 Task: Look for space in Makamba, Burundi from 15th August, 2023 to 20th August, 2023 for 1 adult in price range Rs.5000 to Rs.10000. Place can be private room with 1  bedroom having 1 bed and 1 bathroom. Property type can be house, flat, guest house, hotel. Booking option can be shelf check-in. Required host language is English.
Action: Mouse moved to (582, 73)
Screenshot: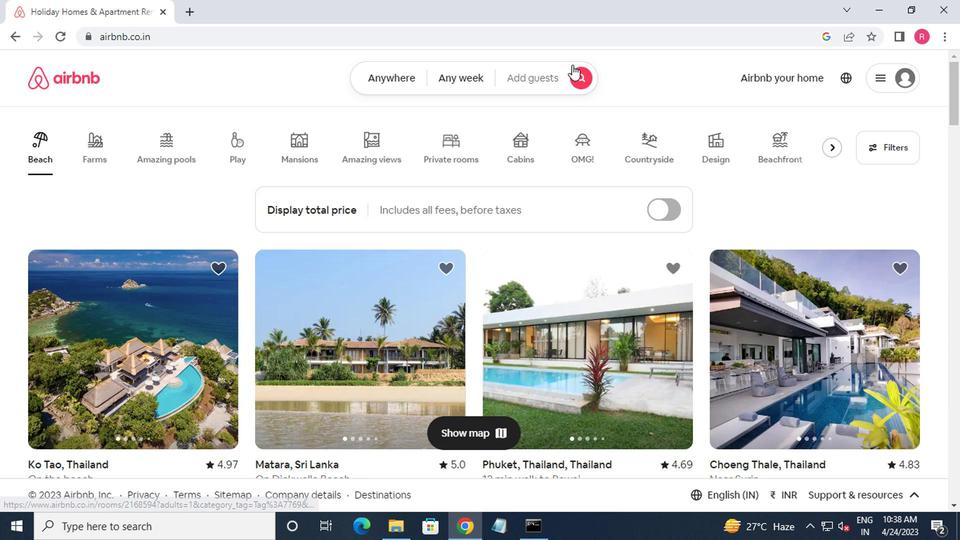 
Action: Mouse pressed left at (582, 73)
Screenshot: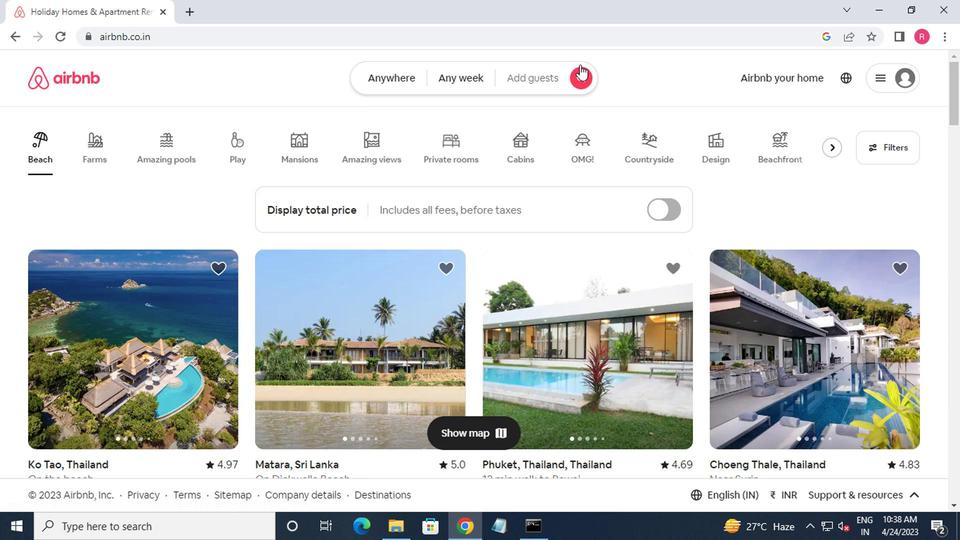 
Action: Mouse moved to (264, 137)
Screenshot: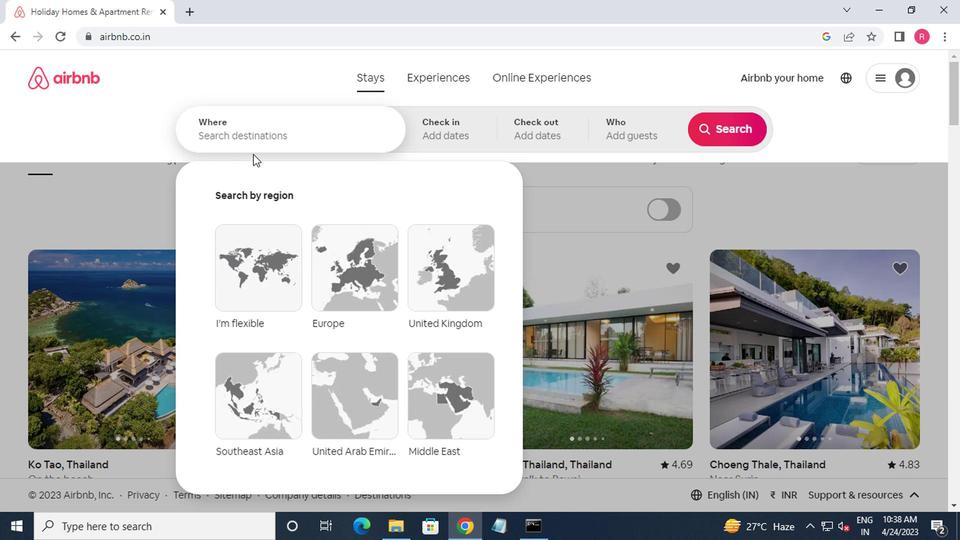 
Action: Mouse pressed left at (264, 137)
Screenshot: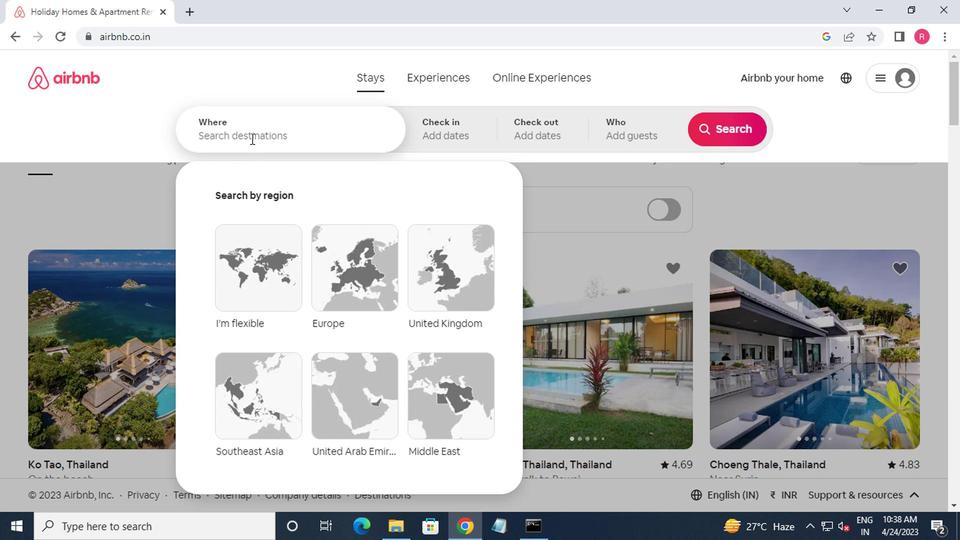 
Action: Key pressed makamba,b
Screenshot: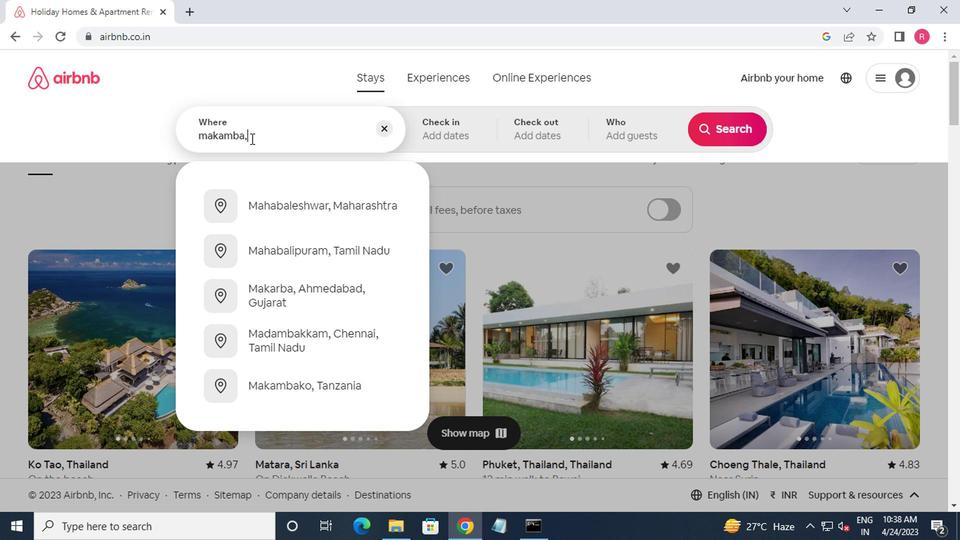 
Action: Mouse moved to (291, 212)
Screenshot: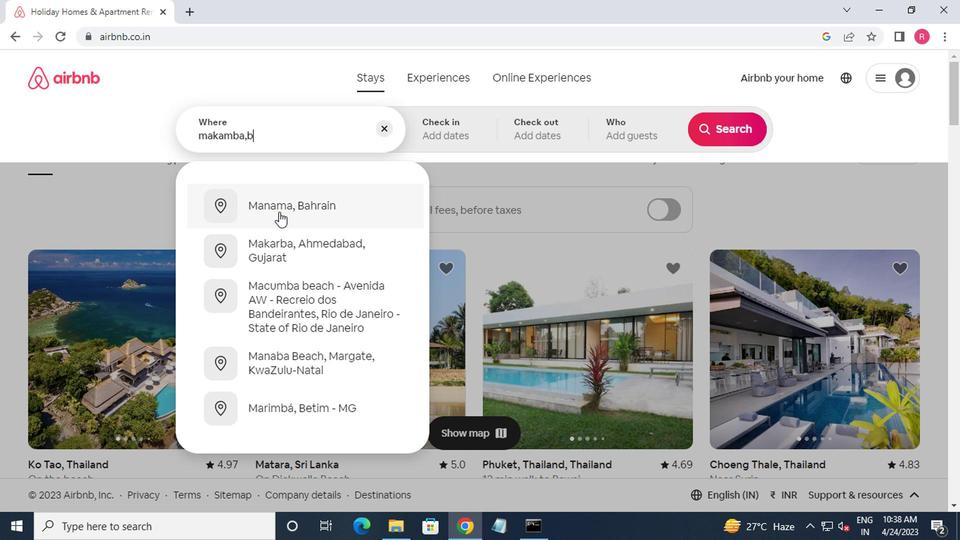 
Action: Mouse pressed left at (291, 212)
Screenshot: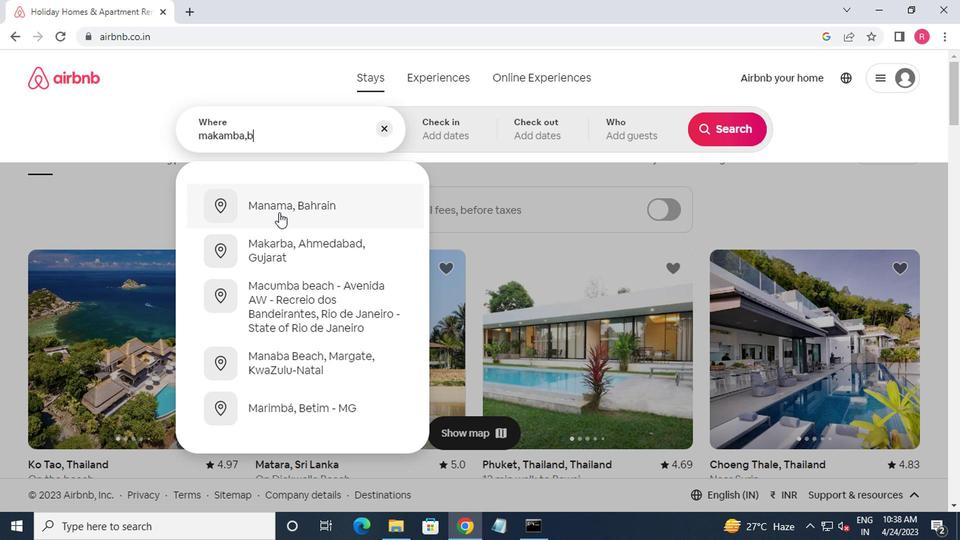 
Action: Mouse moved to (714, 245)
Screenshot: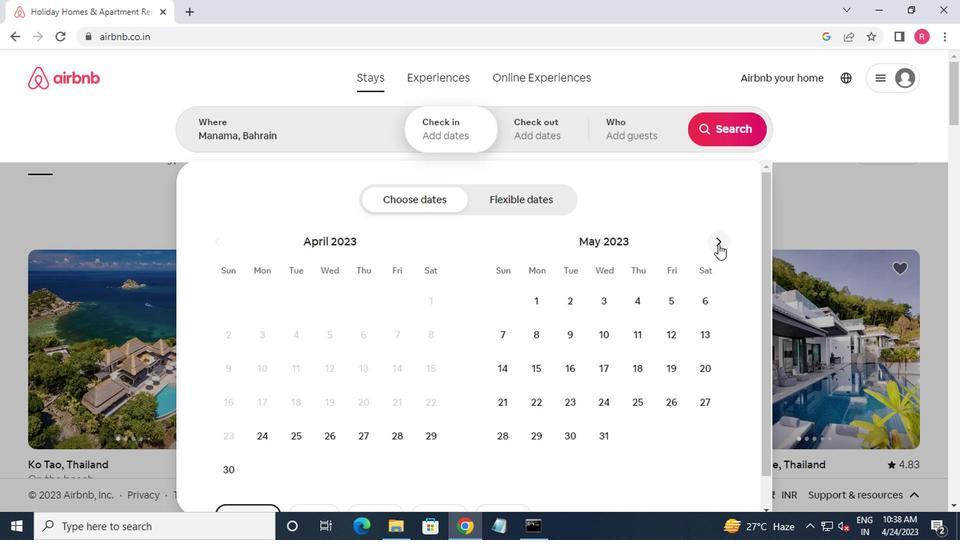 
Action: Mouse pressed left at (714, 245)
Screenshot: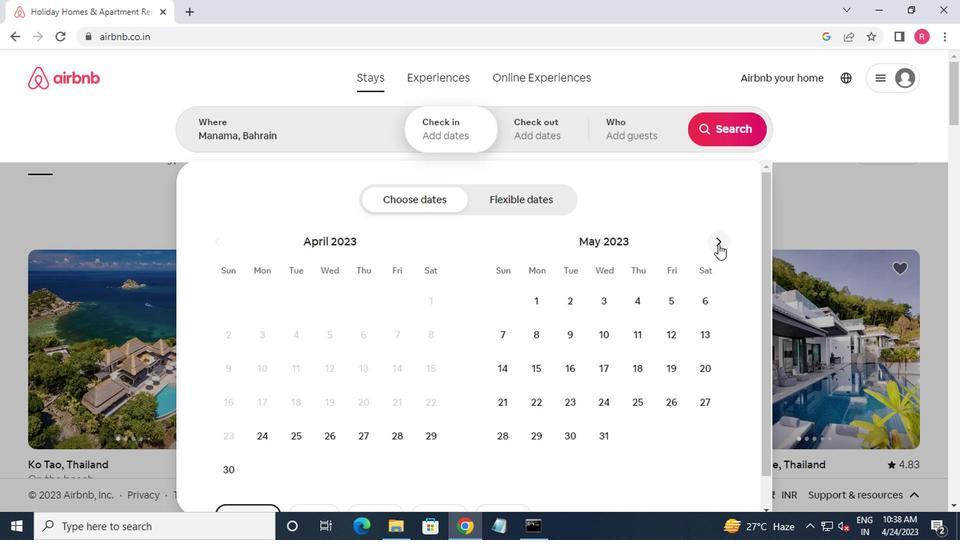 
Action: Mouse moved to (717, 244)
Screenshot: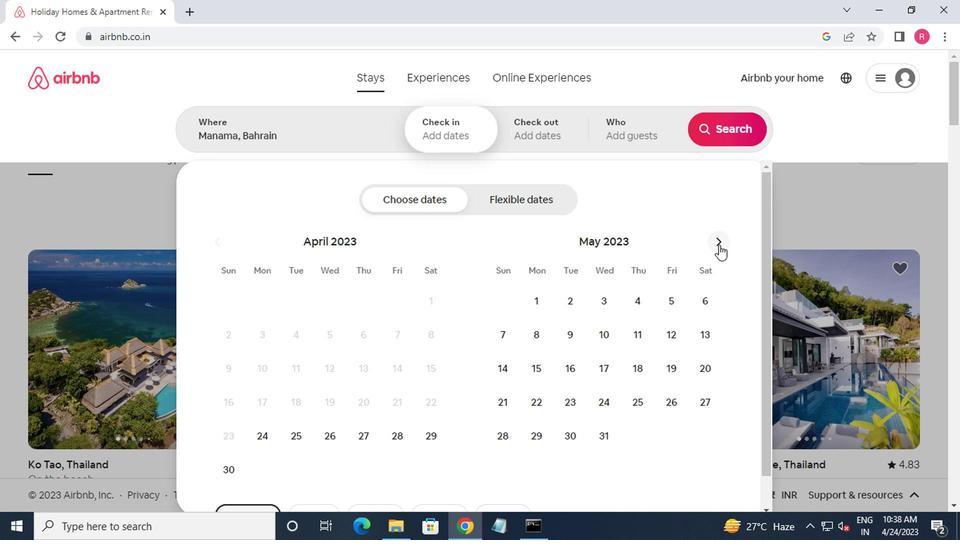 
Action: Mouse pressed left at (717, 244)
Screenshot: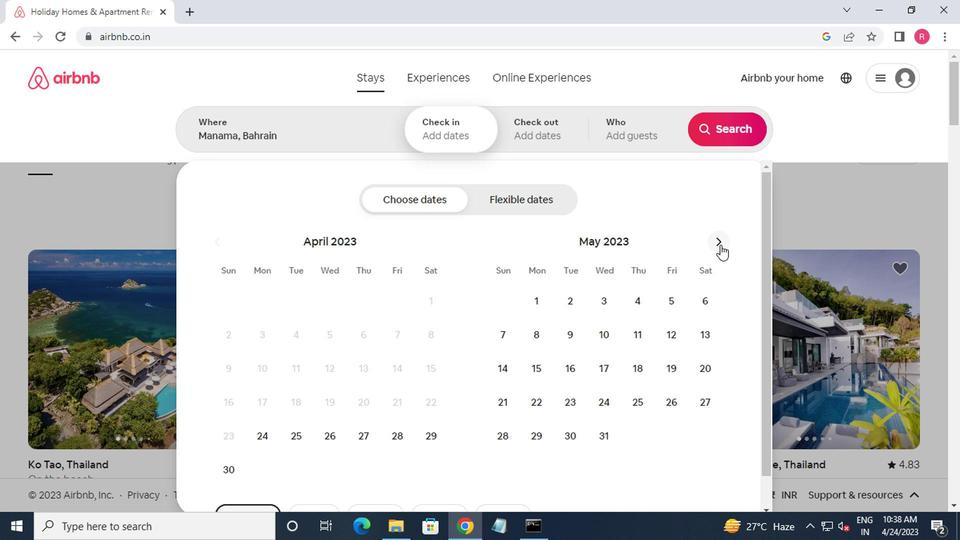 
Action: Mouse moved to (718, 243)
Screenshot: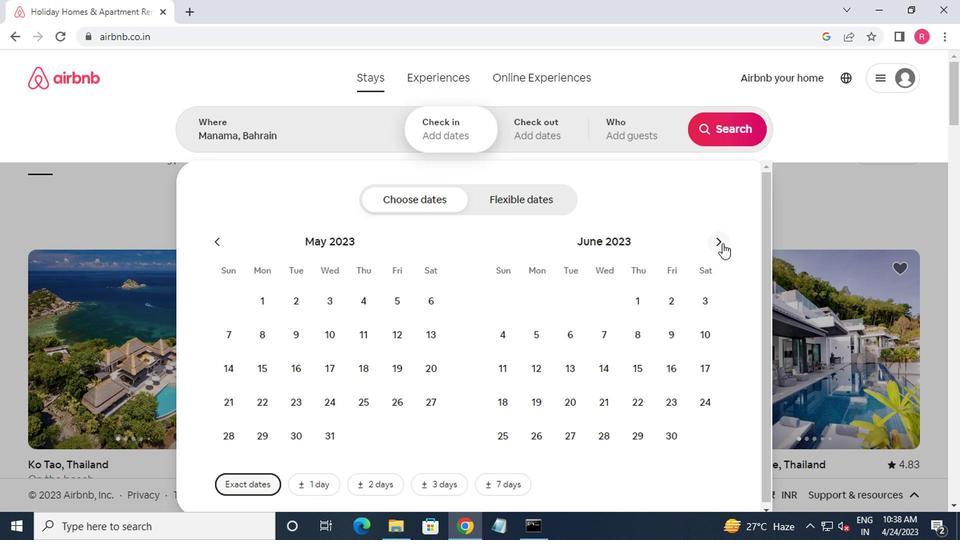 
Action: Mouse pressed left at (718, 243)
Screenshot: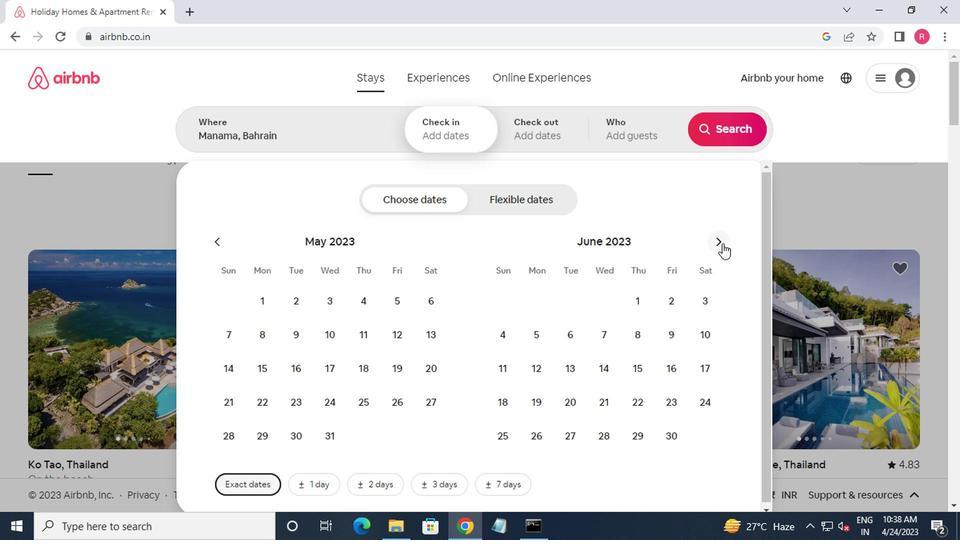 
Action: Mouse moved to (717, 244)
Screenshot: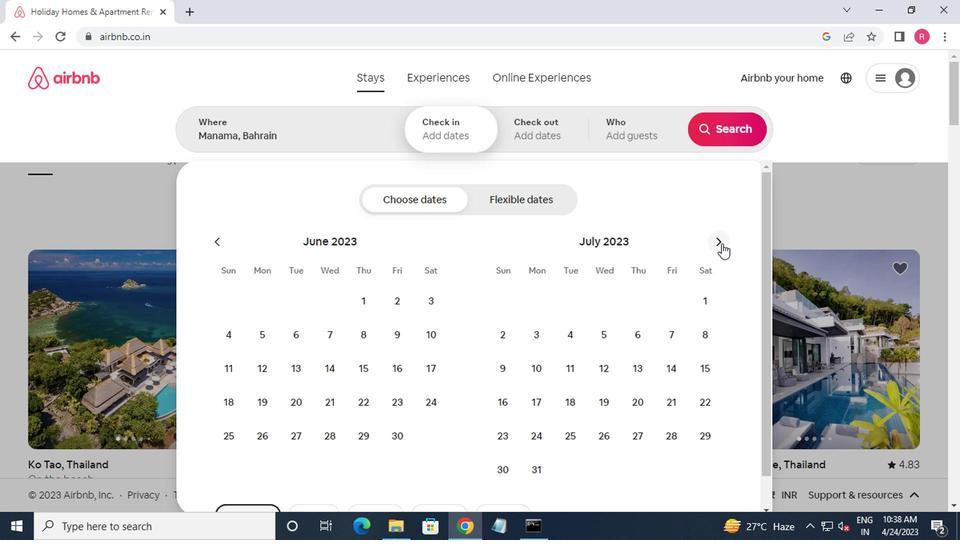 
Action: Mouse pressed left at (717, 244)
Screenshot: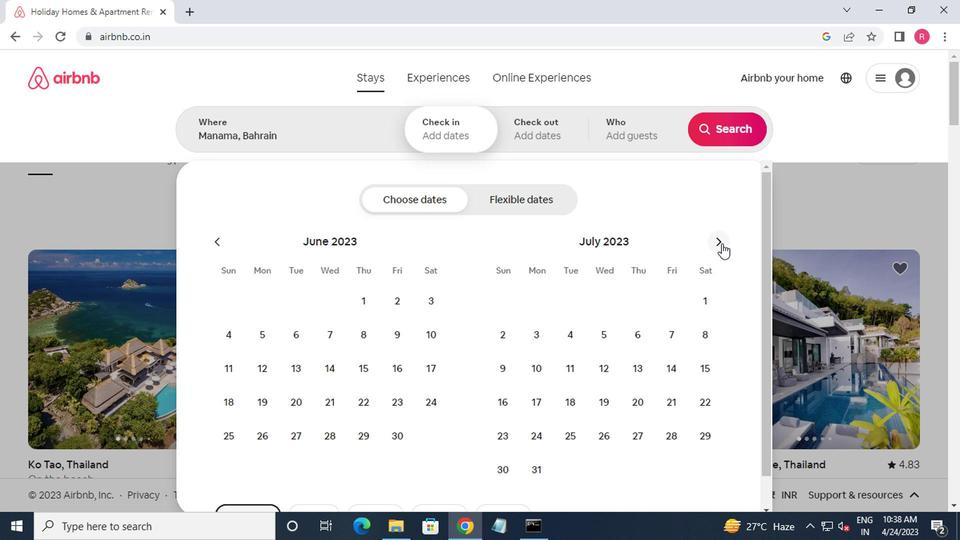 
Action: Mouse moved to (559, 369)
Screenshot: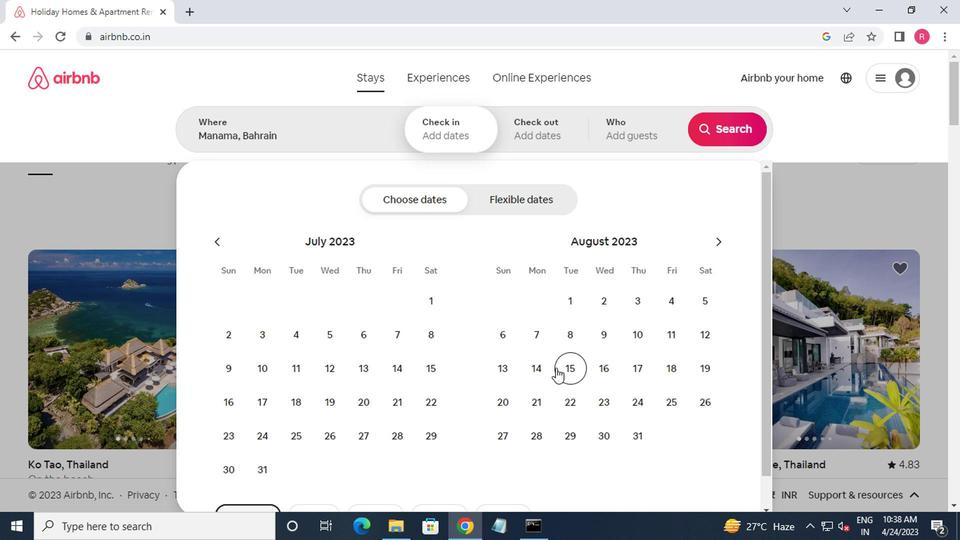 
Action: Mouse pressed left at (559, 369)
Screenshot: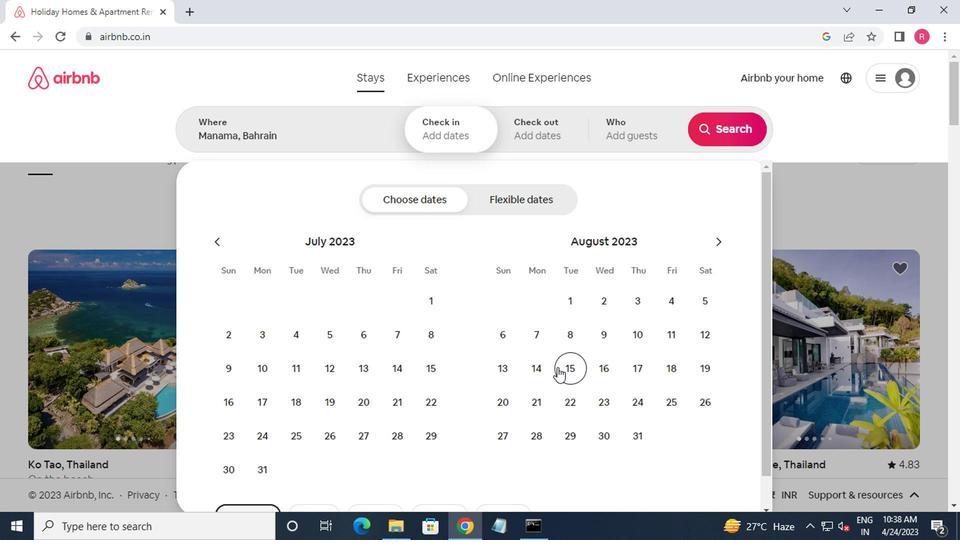 
Action: Mouse moved to (515, 408)
Screenshot: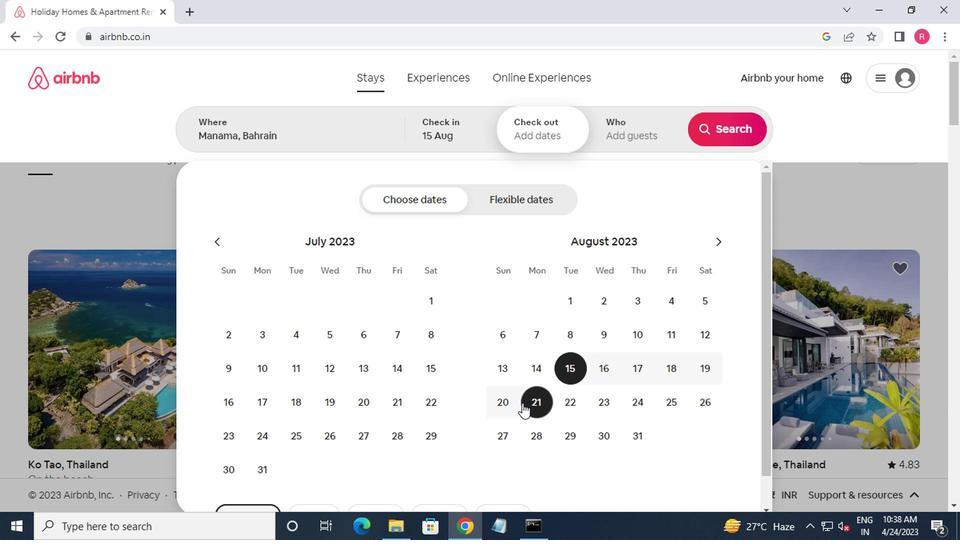 
Action: Mouse pressed left at (515, 408)
Screenshot: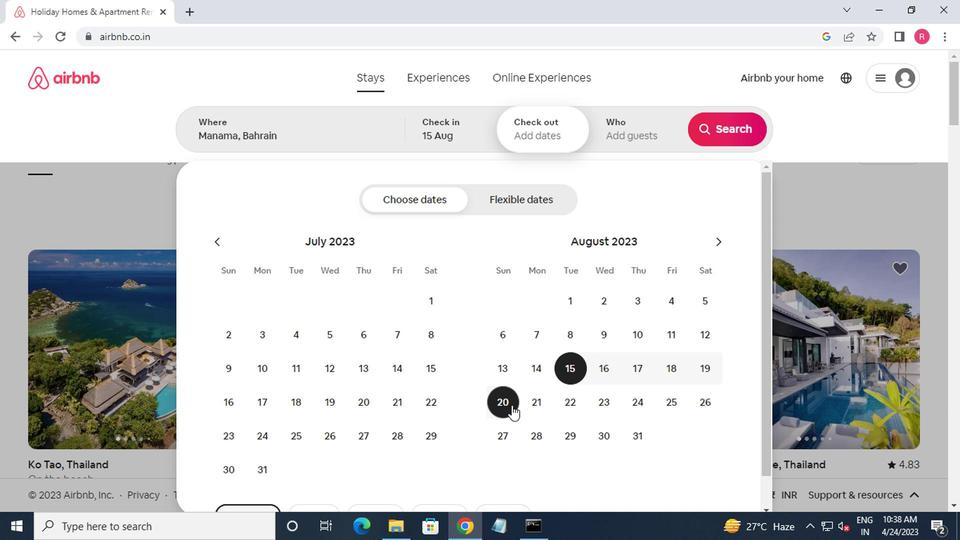 
Action: Mouse moved to (623, 134)
Screenshot: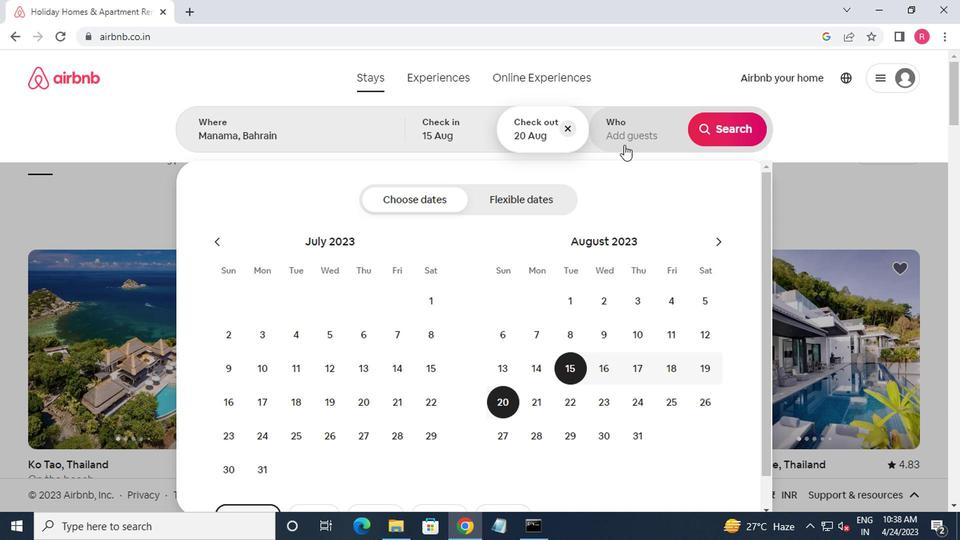 
Action: Mouse pressed left at (623, 134)
Screenshot: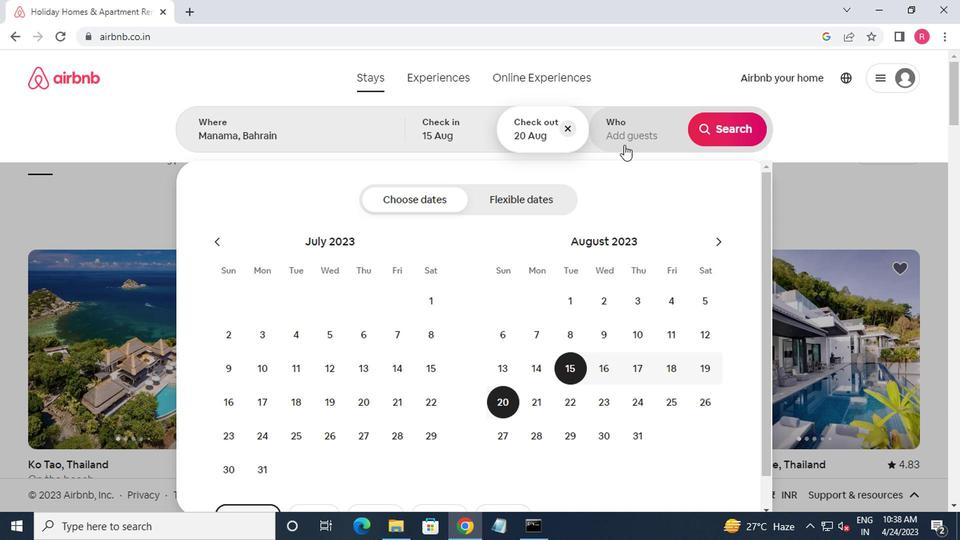 
Action: Mouse moved to (720, 208)
Screenshot: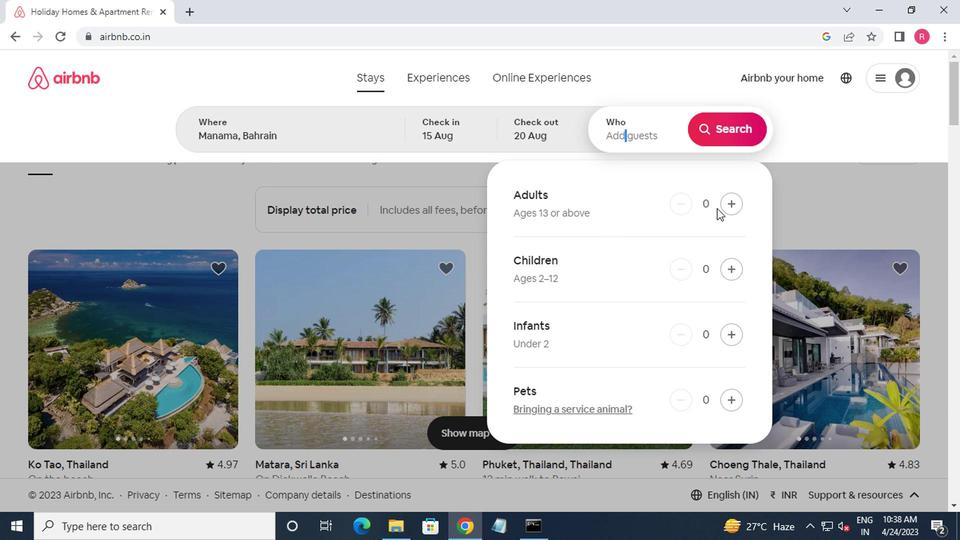 
Action: Mouse pressed left at (720, 208)
Screenshot: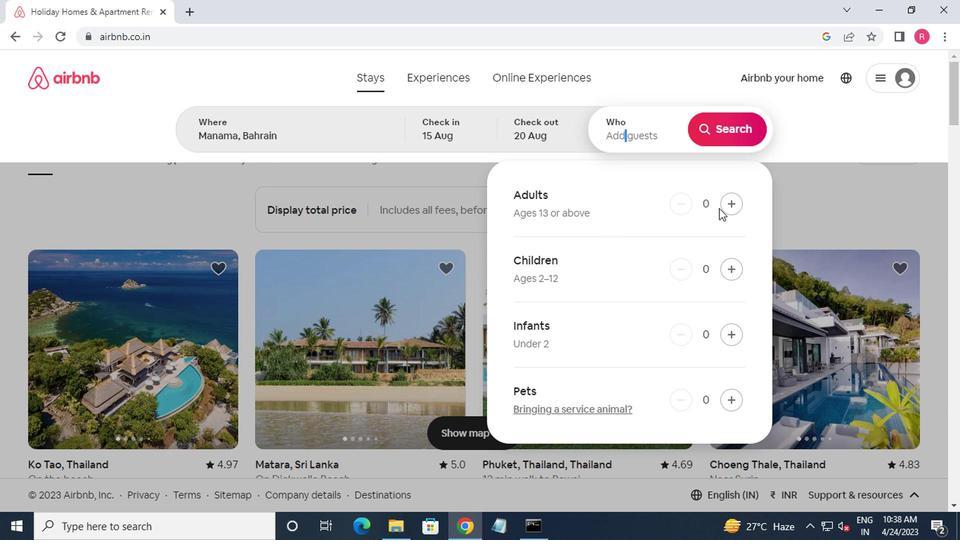 
Action: Mouse moved to (710, 137)
Screenshot: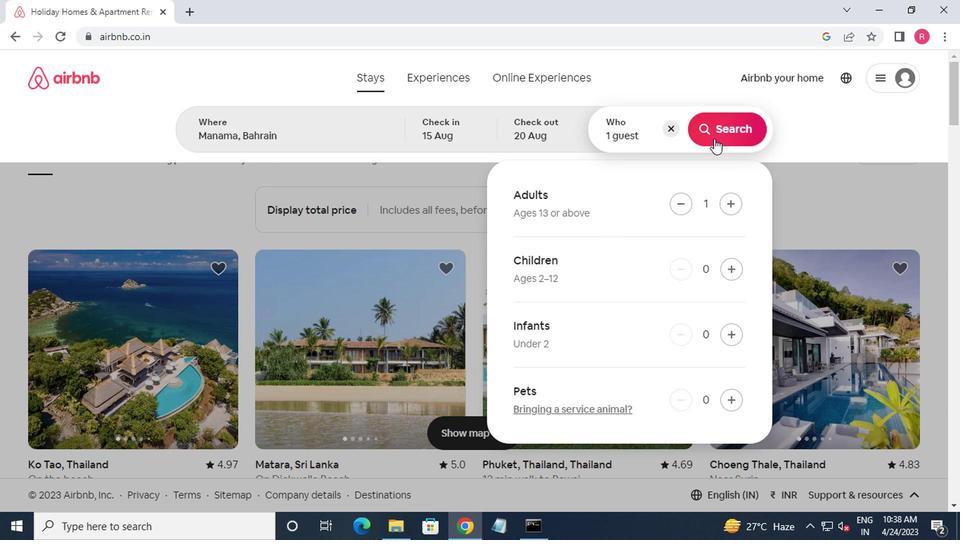
Action: Mouse pressed left at (710, 137)
Screenshot: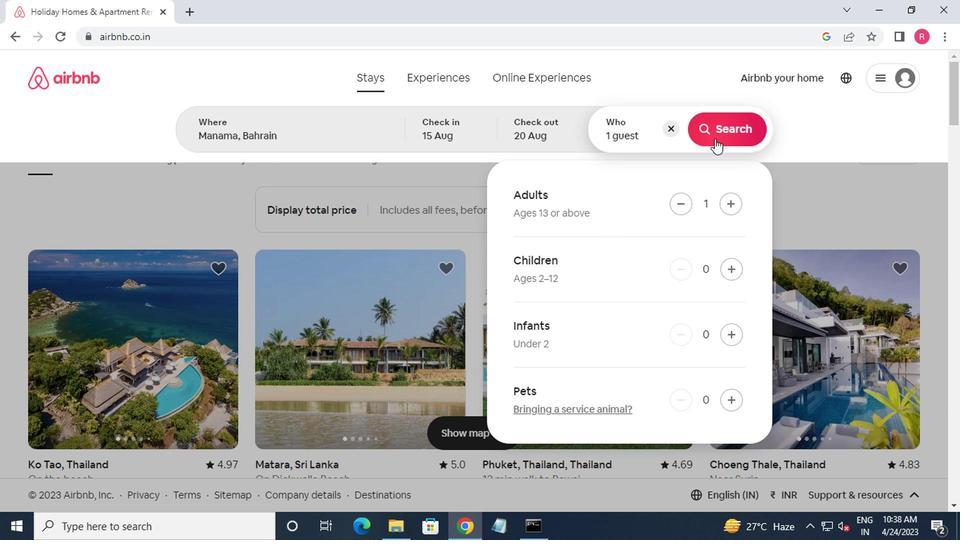 
Action: Mouse moved to (901, 117)
Screenshot: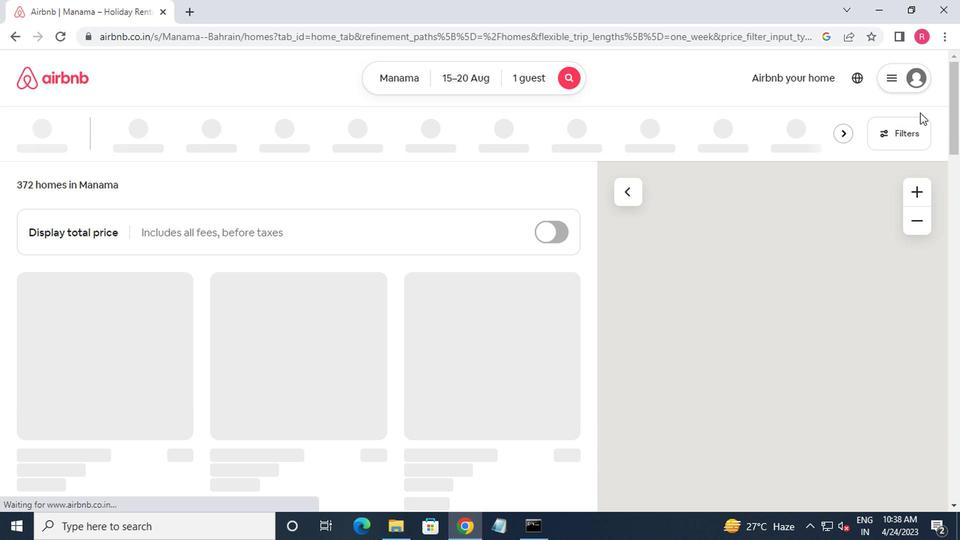 
Action: Mouse pressed left at (901, 117)
Screenshot: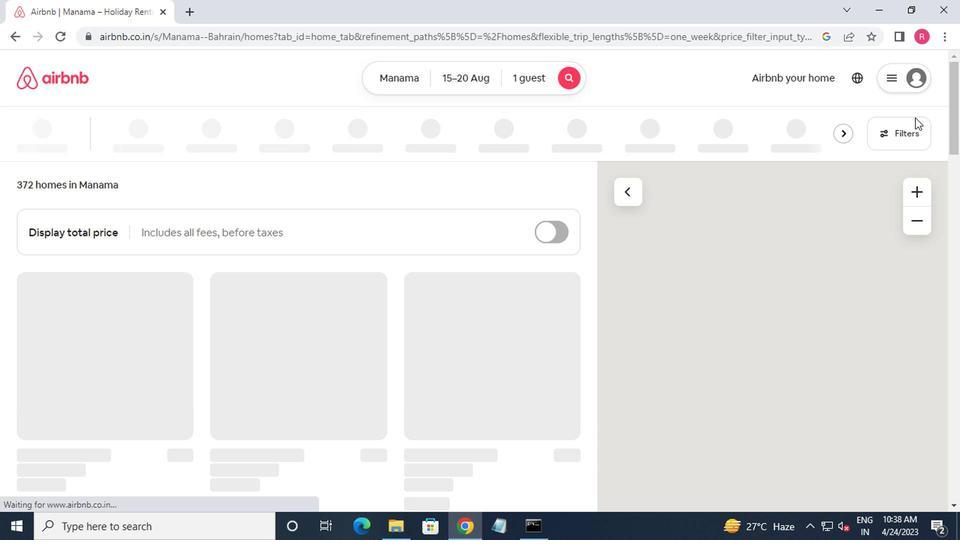 
Action: Mouse moved to (313, 312)
Screenshot: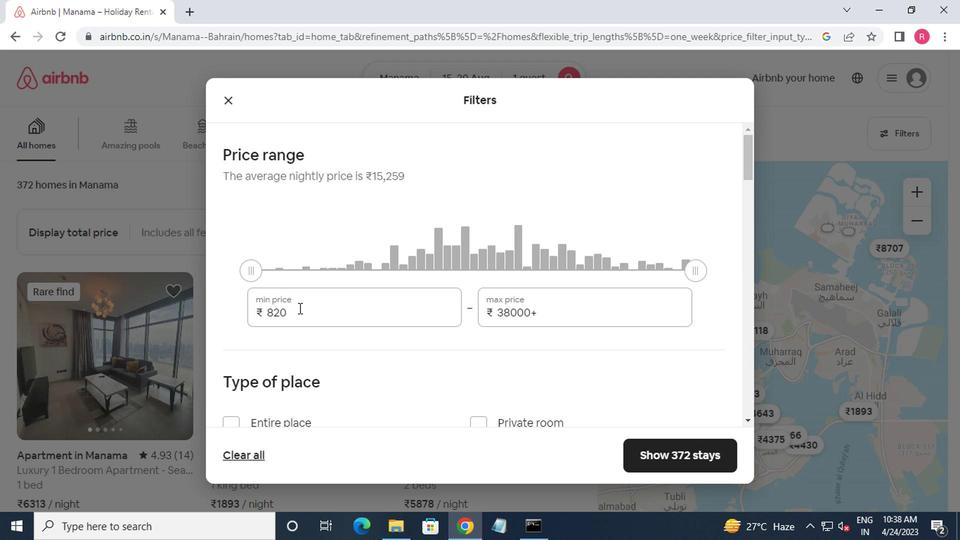 
Action: Mouse pressed left at (313, 312)
Screenshot: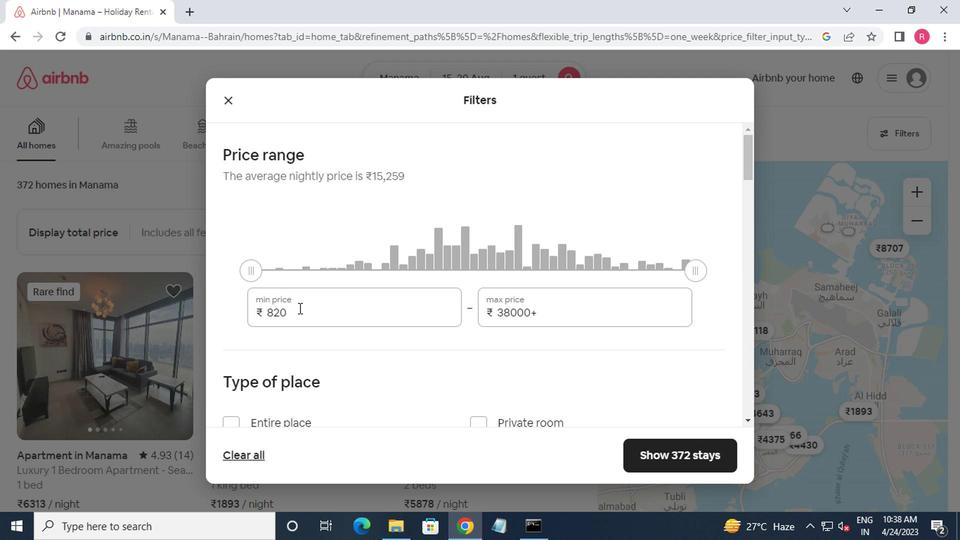 
Action: Mouse moved to (317, 310)
Screenshot: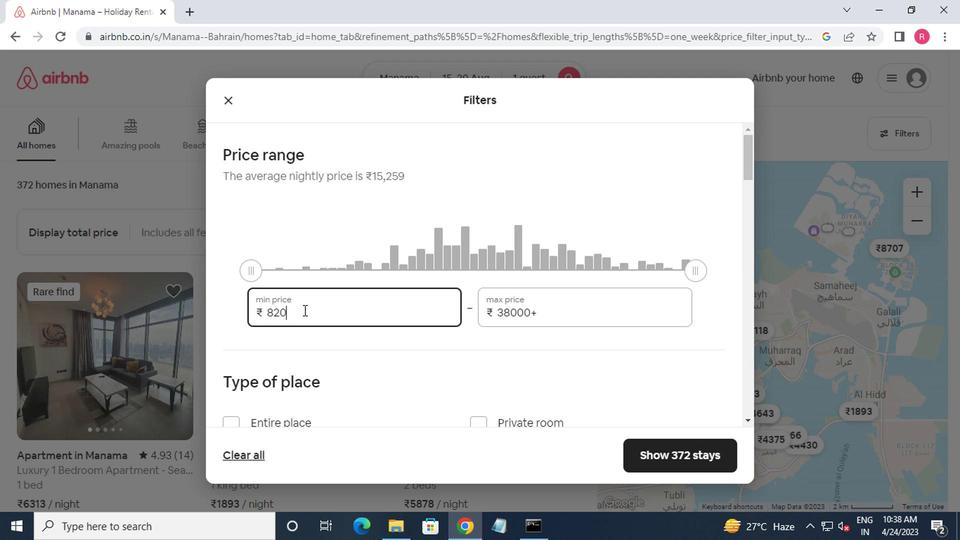 
Action: Key pressed <Key.backspace><Key.backspace><Key.backspace><Key.backspace><Key.backspace><Key.backspace><Key.backspace><Key.backspace><Key.backspace><Key.backspace><Key.backspace>5000<Key.tab>10000
Screenshot: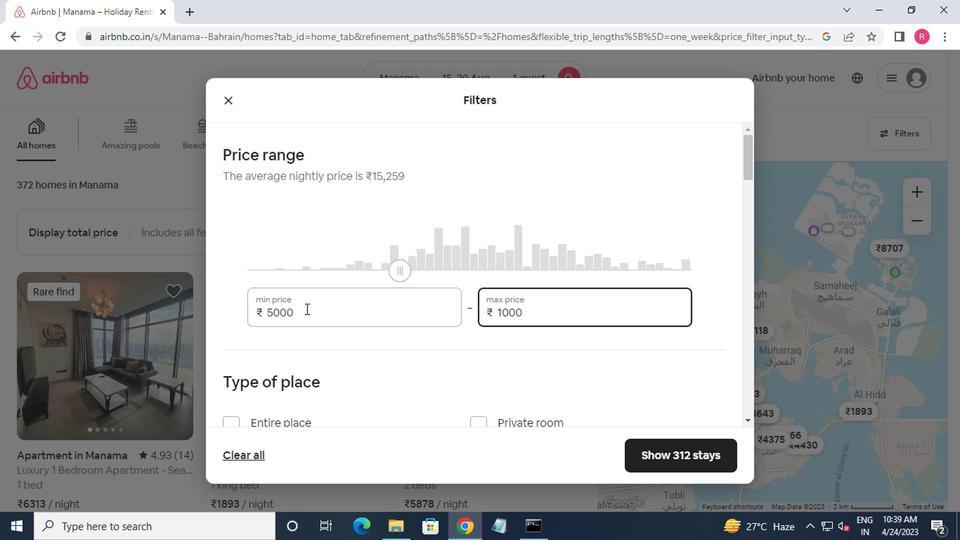 
Action: Mouse moved to (347, 292)
Screenshot: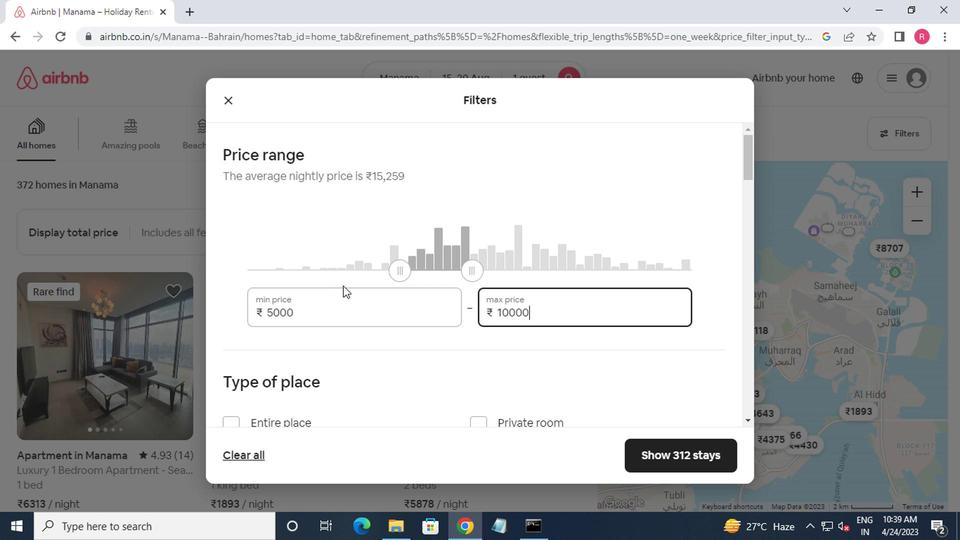 
Action: Mouse scrolled (347, 291) with delta (0, -1)
Screenshot: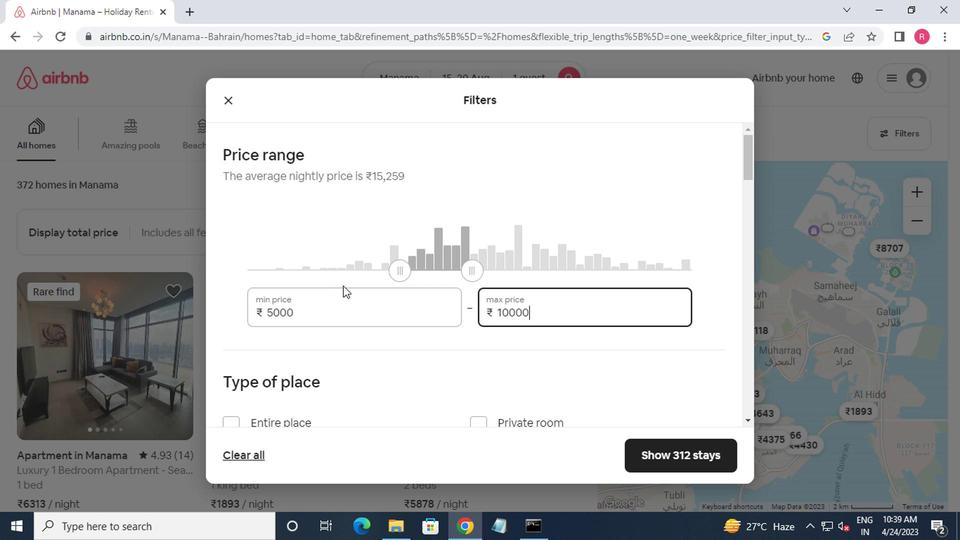 
Action: Mouse scrolled (347, 291) with delta (0, -1)
Screenshot: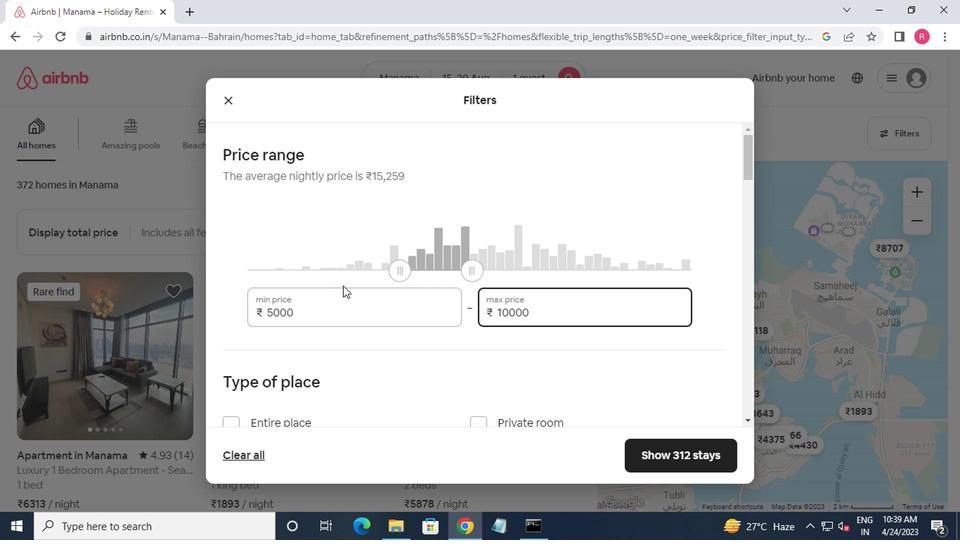 
Action: Mouse moved to (344, 295)
Screenshot: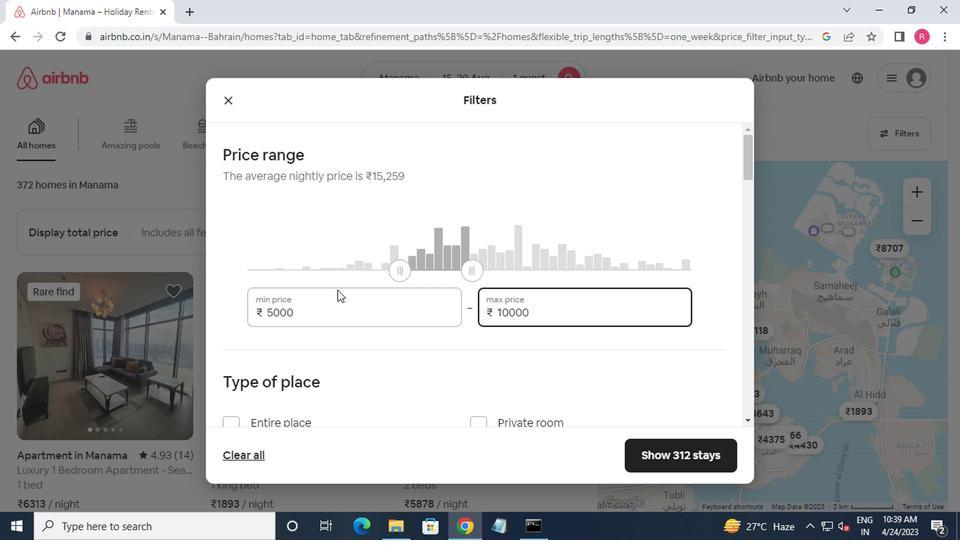 
Action: Mouse scrolled (344, 294) with delta (0, 0)
Screenshot: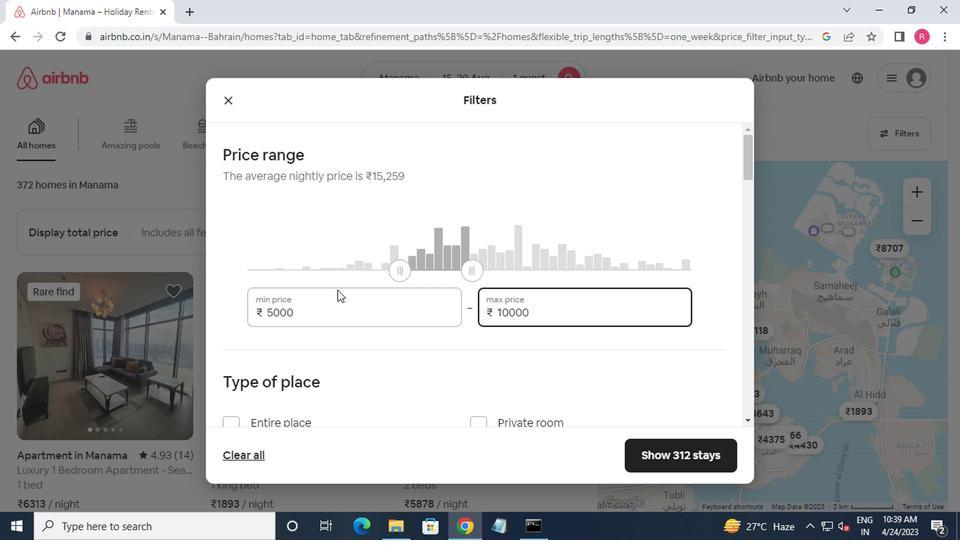 
Action: Mouse moved to (497, 216)
Screenshot: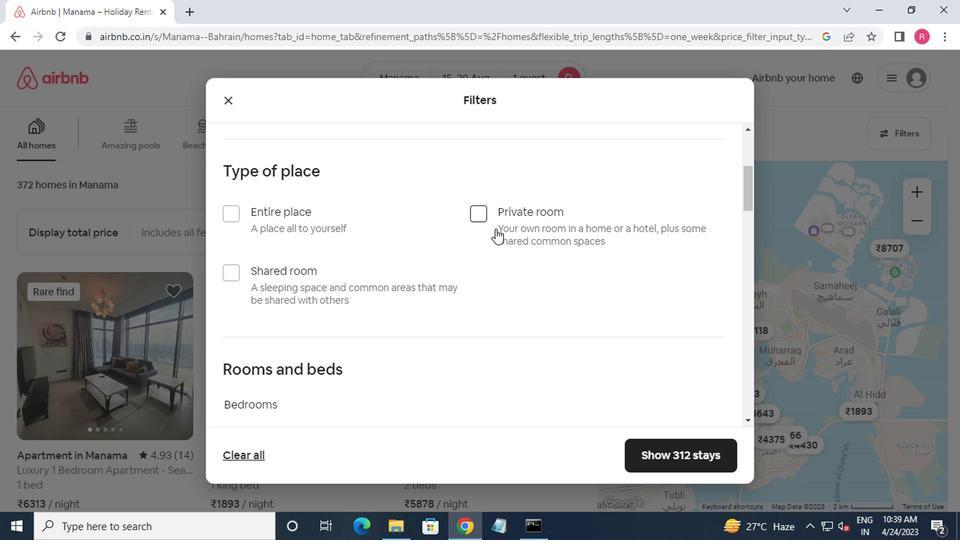
Action: Mouse pressed left at (497, 216)
Screenshot: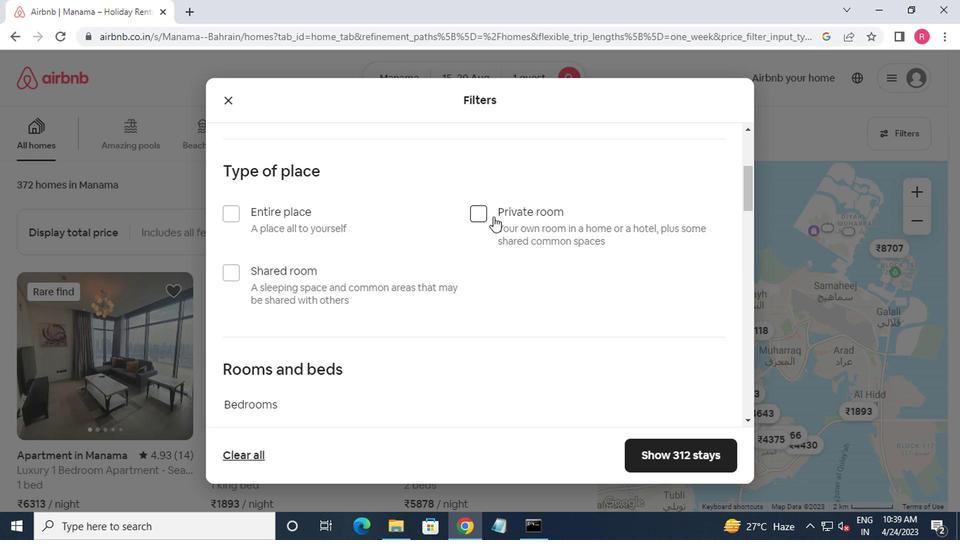 
Action: Mouse moved to (499, 216)
Screenshot: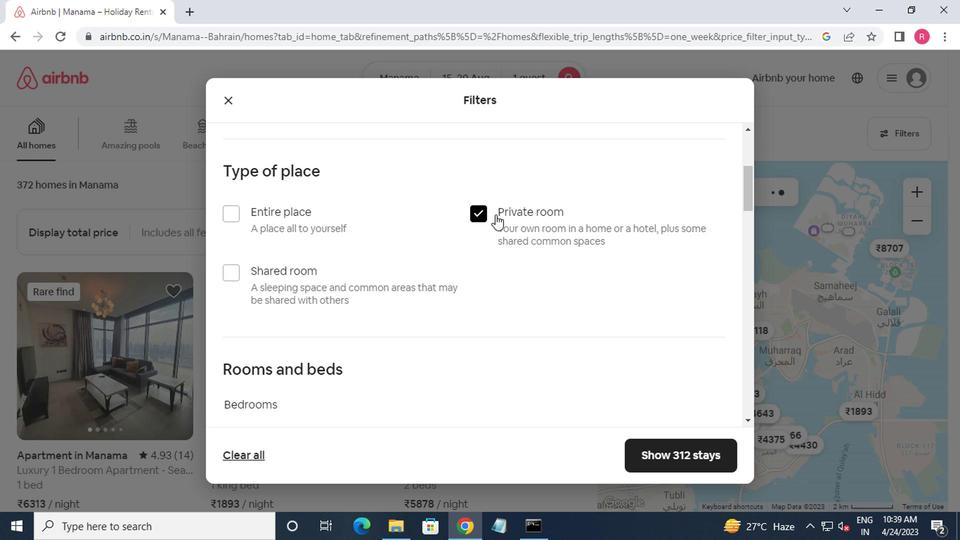
Action: Mouse scrolled (499, 215) with delta (0, -1)
Screenshot: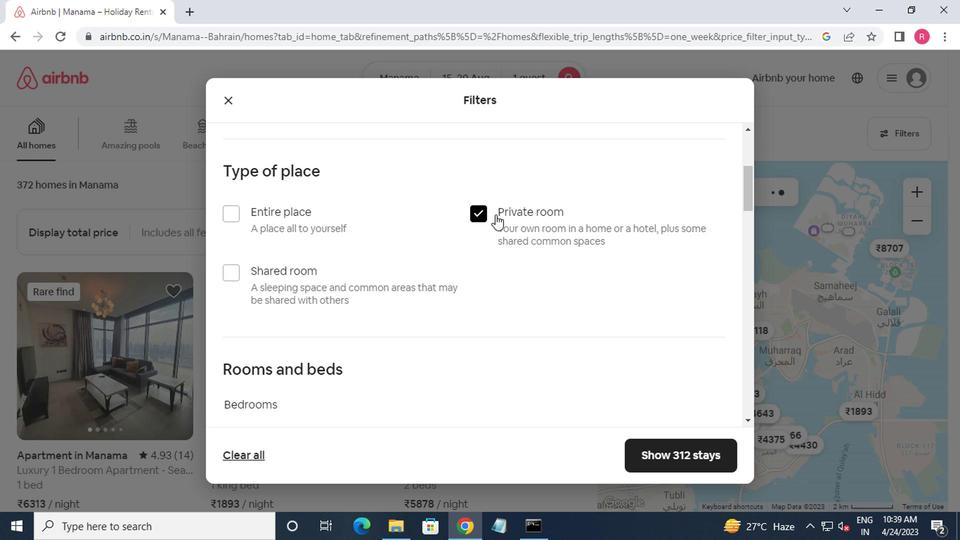 
Action: Mouse moved to (498, 218)
Screenshot: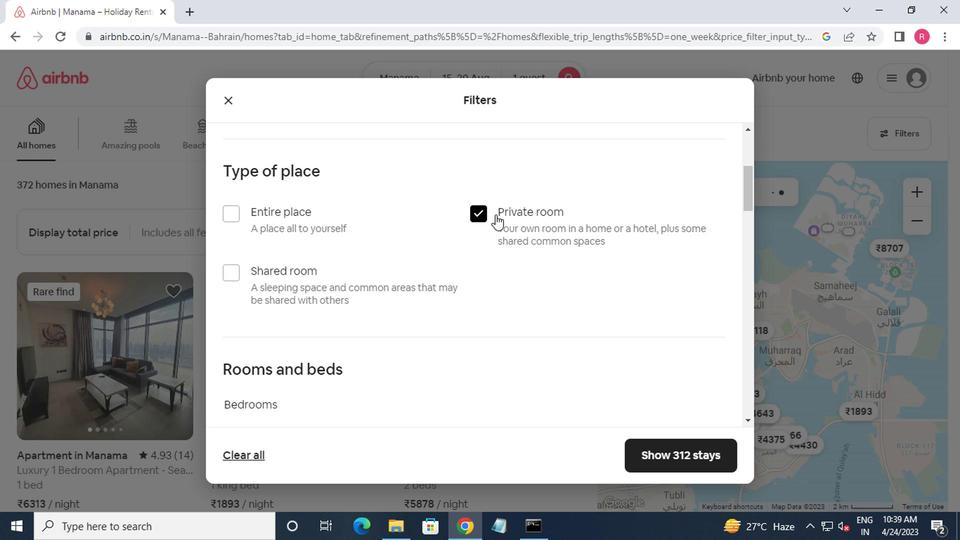 
Action: Mouse scrolled (498, 218) with delta (0, 0)
Screenshot: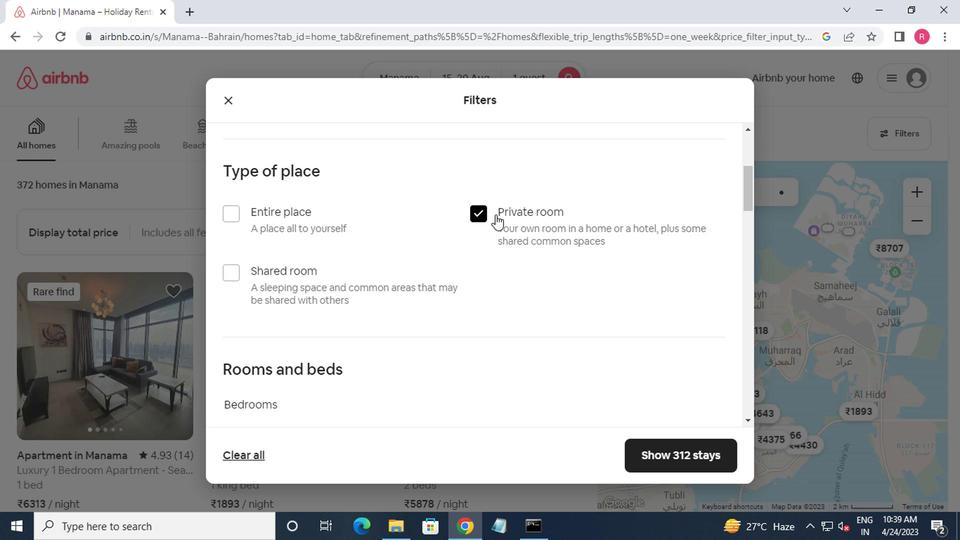 
Action: Mouse moved to (496, 223)
Screenshot: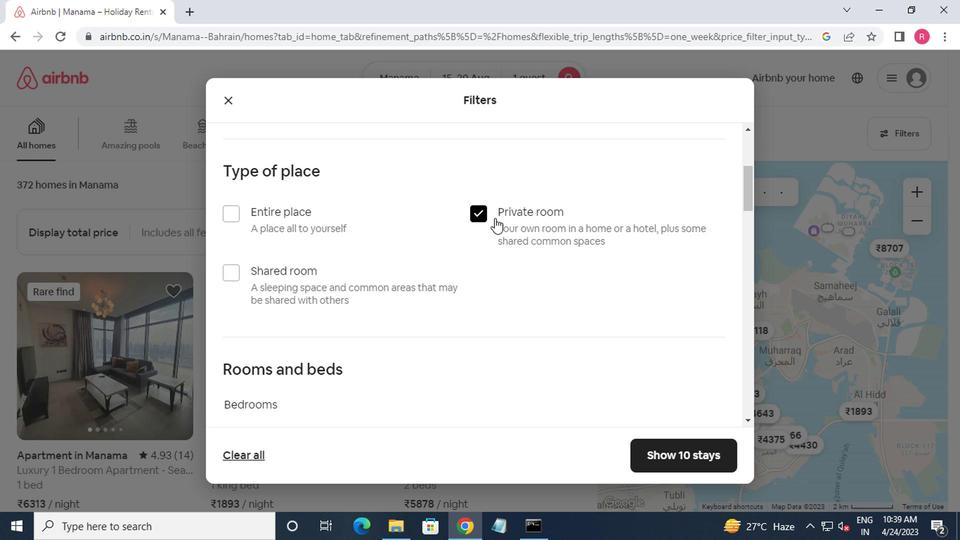 
Action: Mouse scrolled (496, 223) with delta (0, 0)
Screenshot: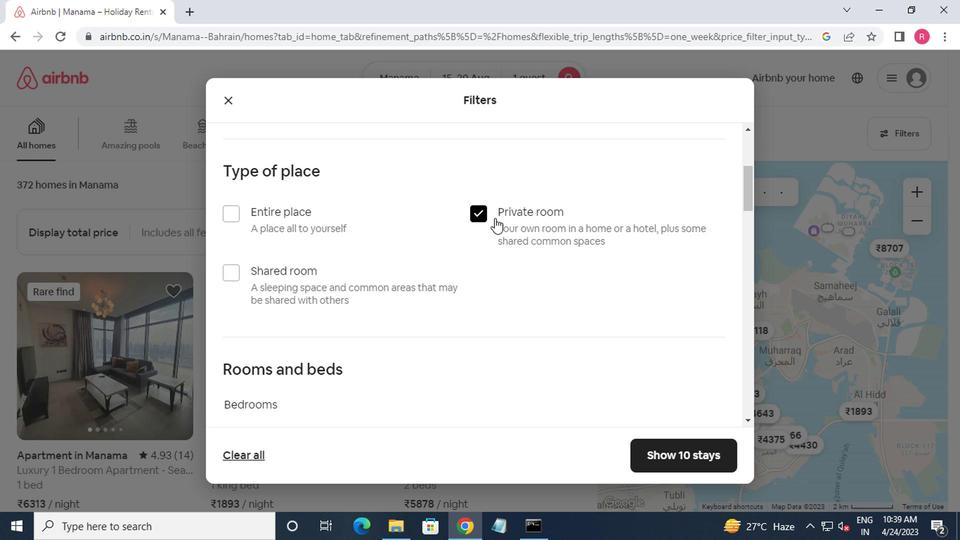 
Action: Mouse moved to (494, 228)
Screenshot: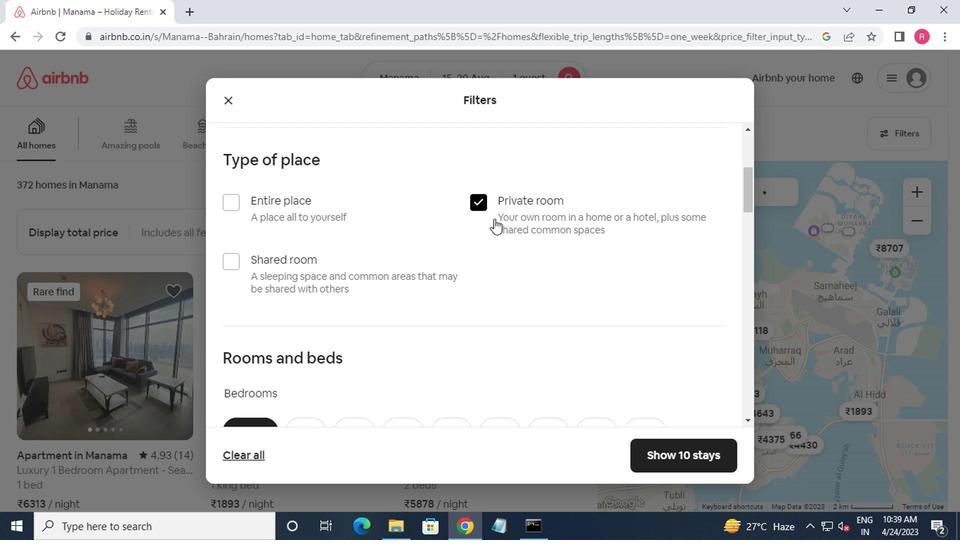 
Action: Mouse scrolled (494, 227) with delta (0, 0)
Screenshot: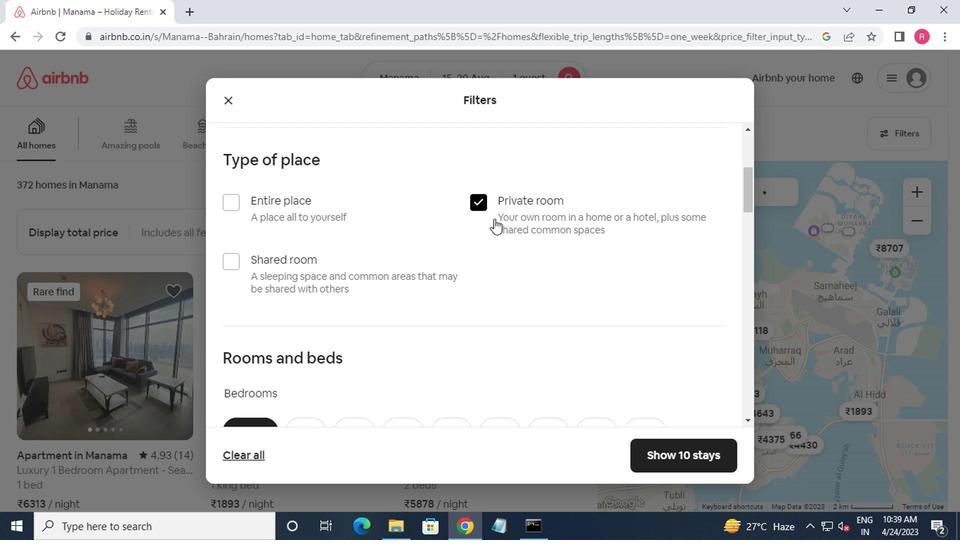 
Action: Mouse moved to (321, 164)
Screenshot: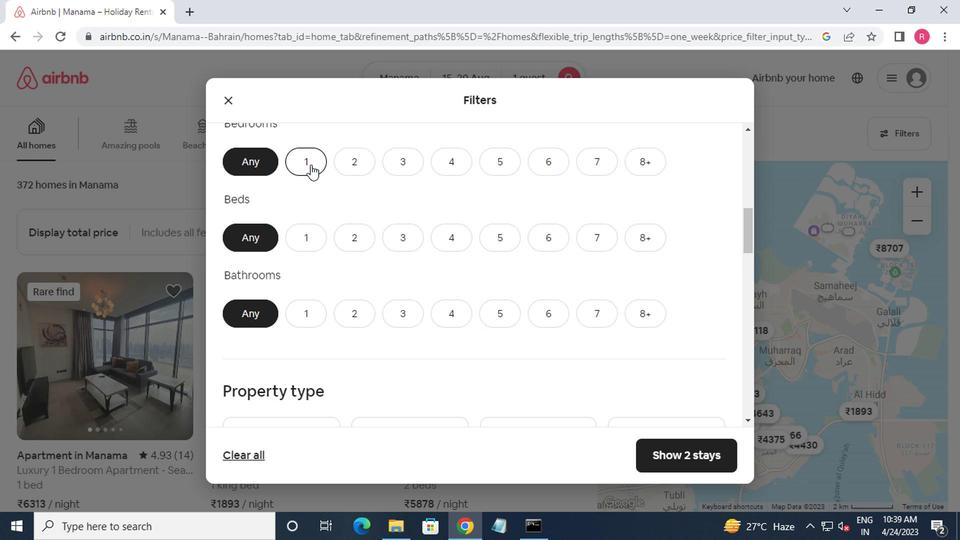 
Action: Mouse pressed left at (321, 164)
Screenshot: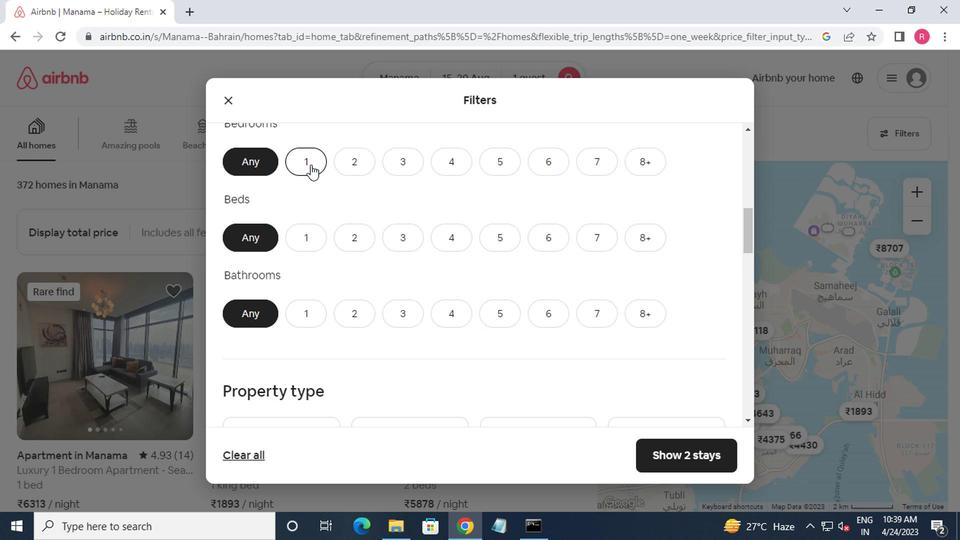 
Action: Mouse moved to (315, 236)
Screenshot: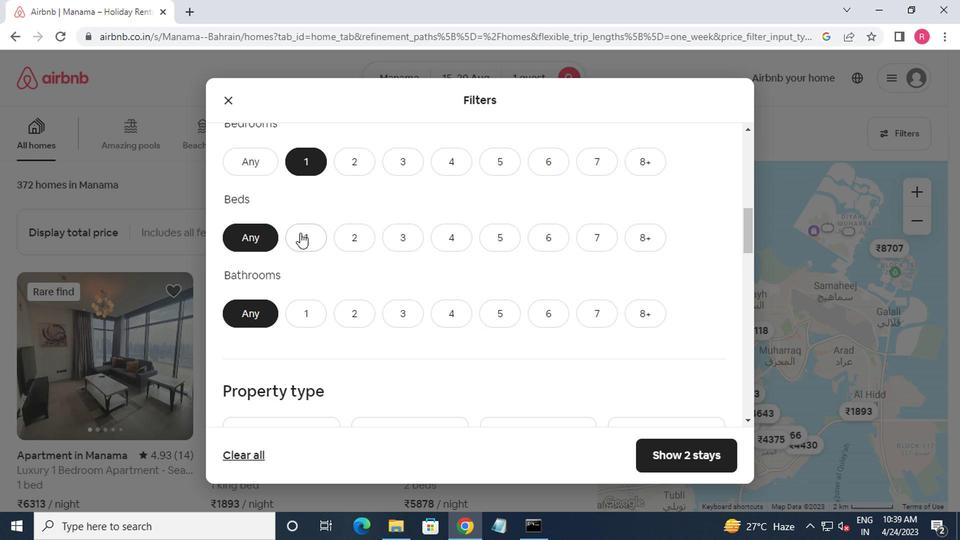 
Action: Mouse pressed left at (315, 236)
Screenshot: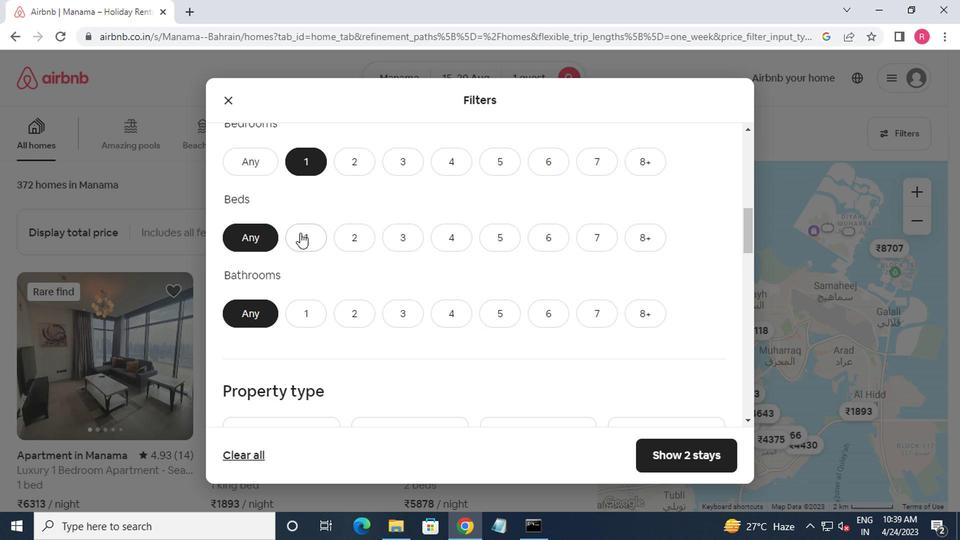 
Action: Mouse moved to (309, 319)
Screenshot: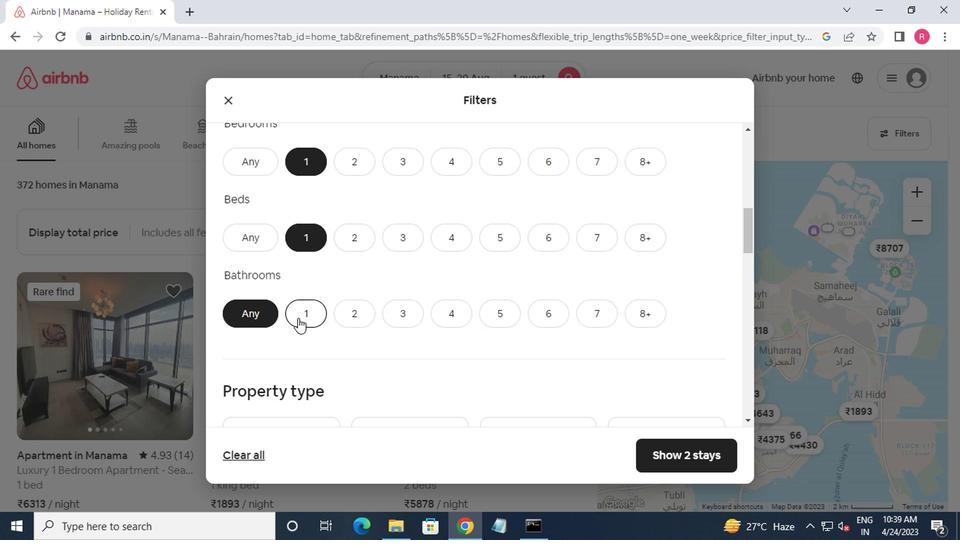 
Action: Mouse pressed left at (309, 319)
Screenshot: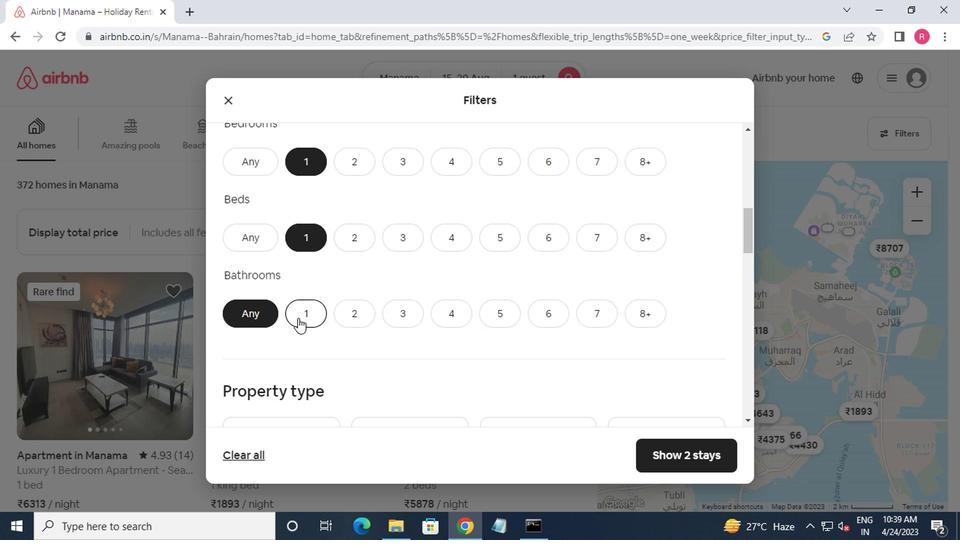 
Action: Mouse moved to (311, 318)
Screenshot: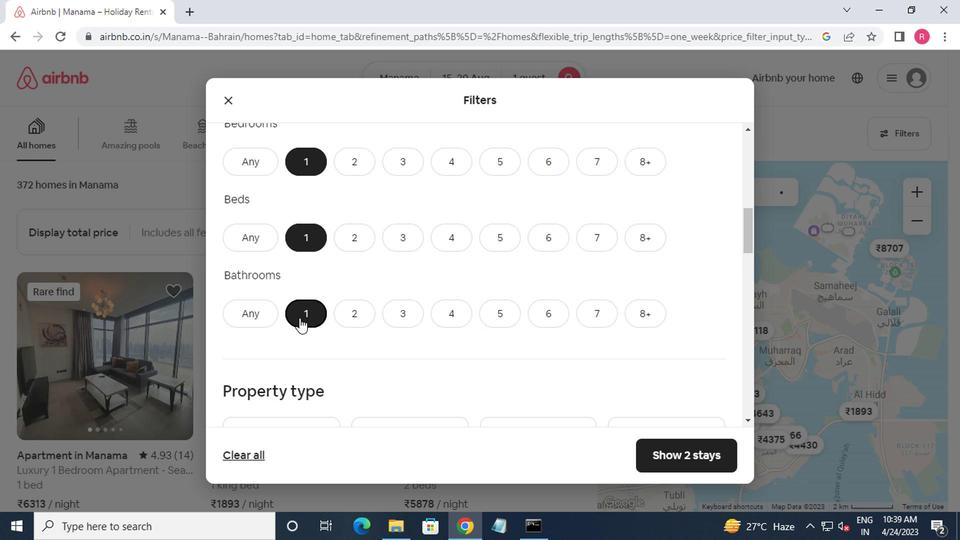 
Action: Mouse scrolled (311, 318) with delta (0, 0)
Screenshot: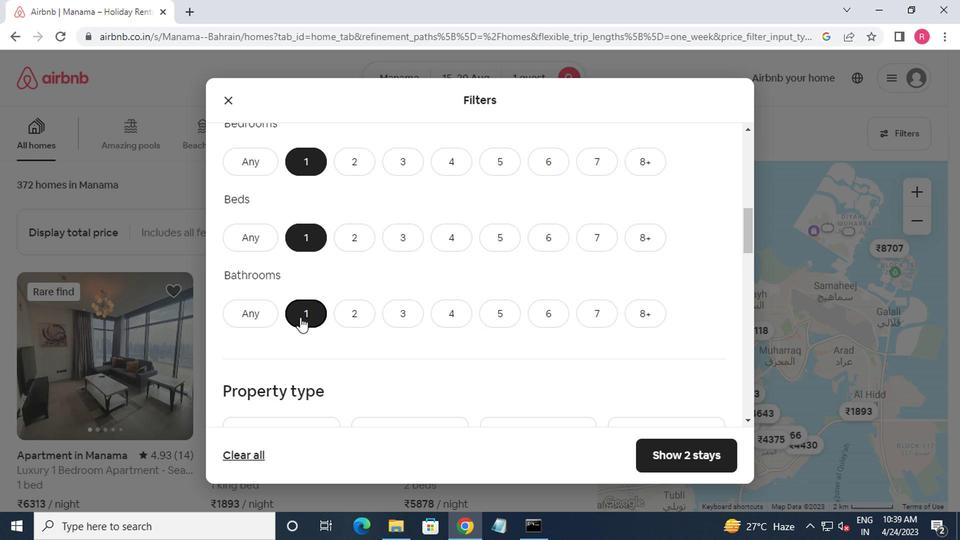 
Action: Mouse scrolled (311, 318) with delta (0, 0)
Screenshot: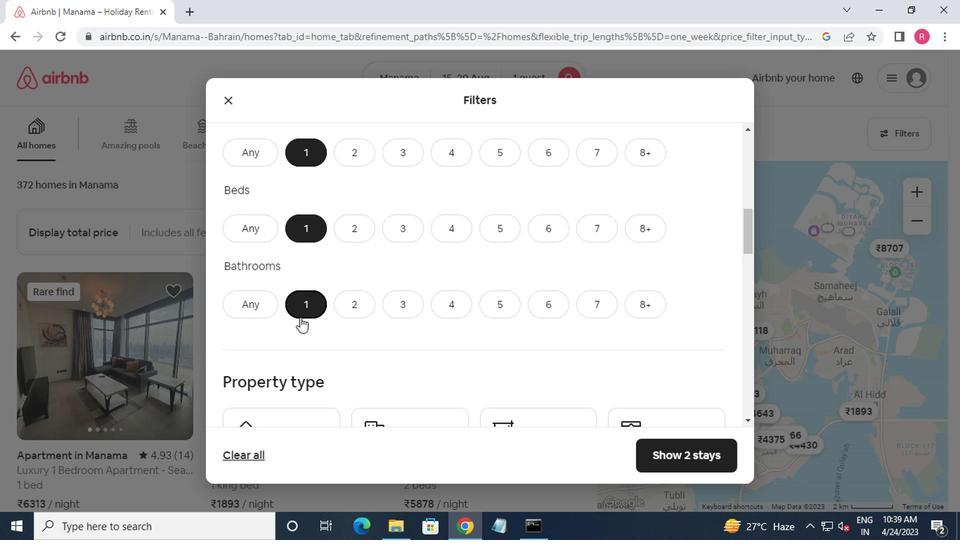 
Action: Mouse moved to (311, 318)
Screenshot: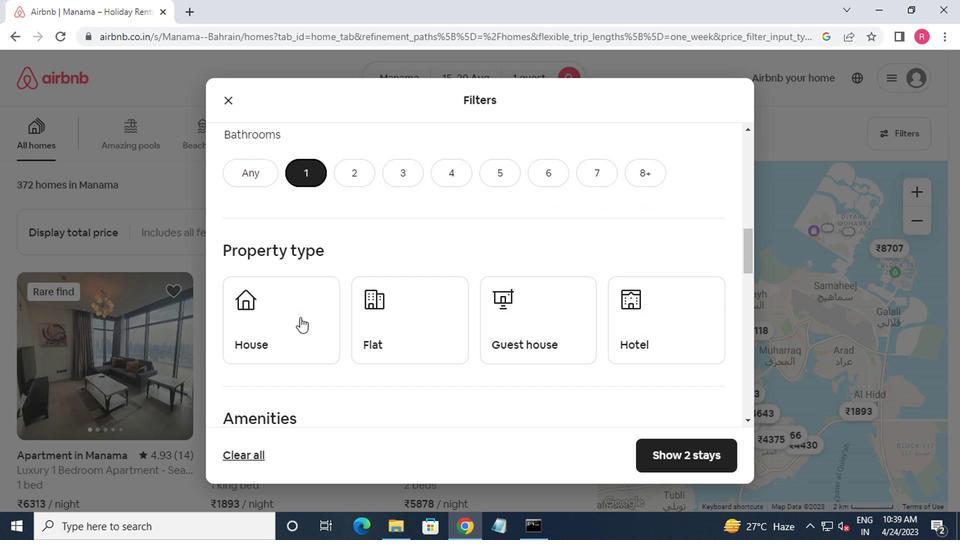 
Action: Mouse pressed left at (311, 318)
Screenshot: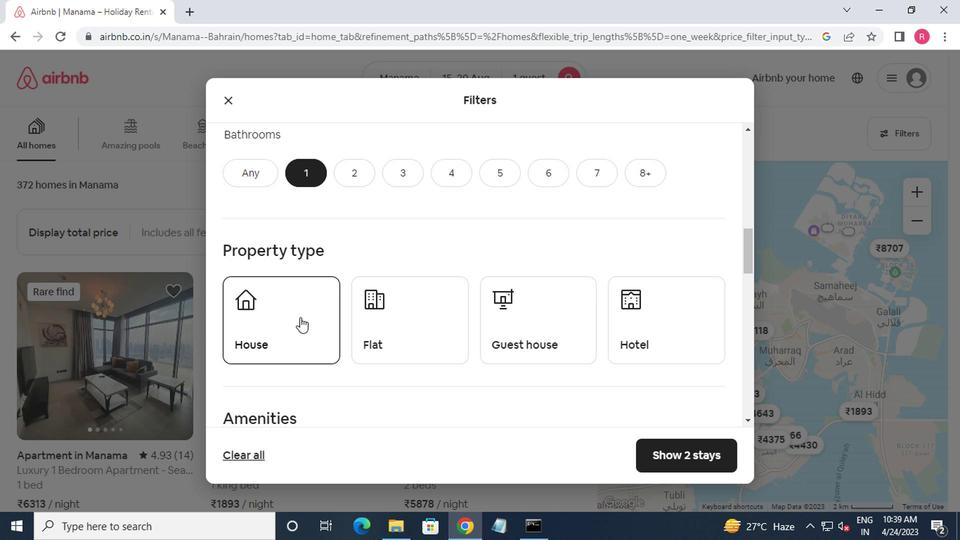 
Action: Mouse moved to (395, 320)
Screenshot: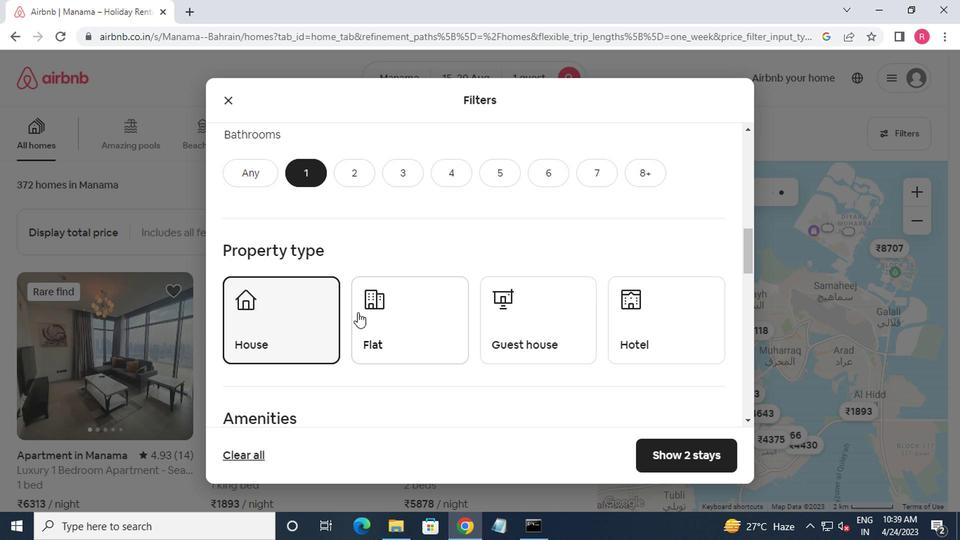 
Action: Mouse pressed left at (395, 320)
Screenshot: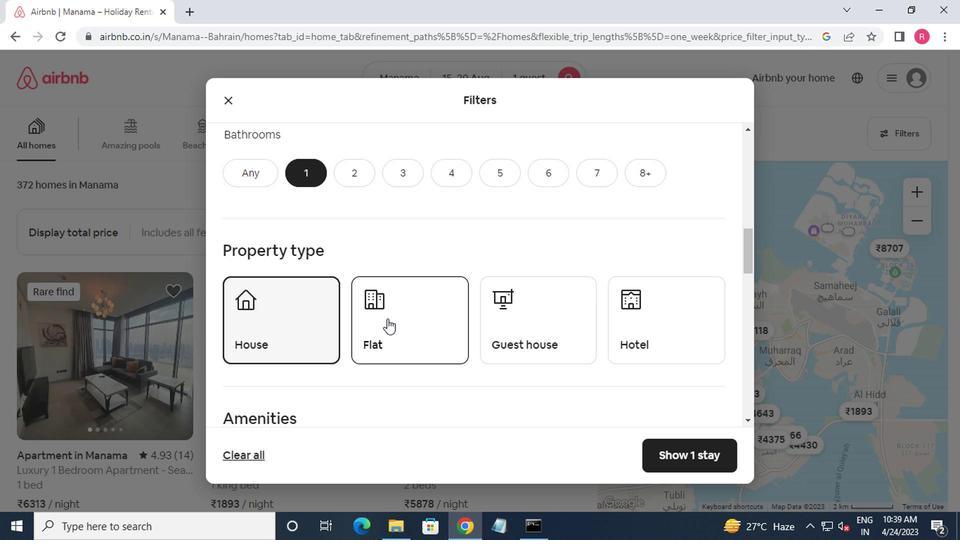 
Action: Mouse moved to (507, 335)
Screenshot: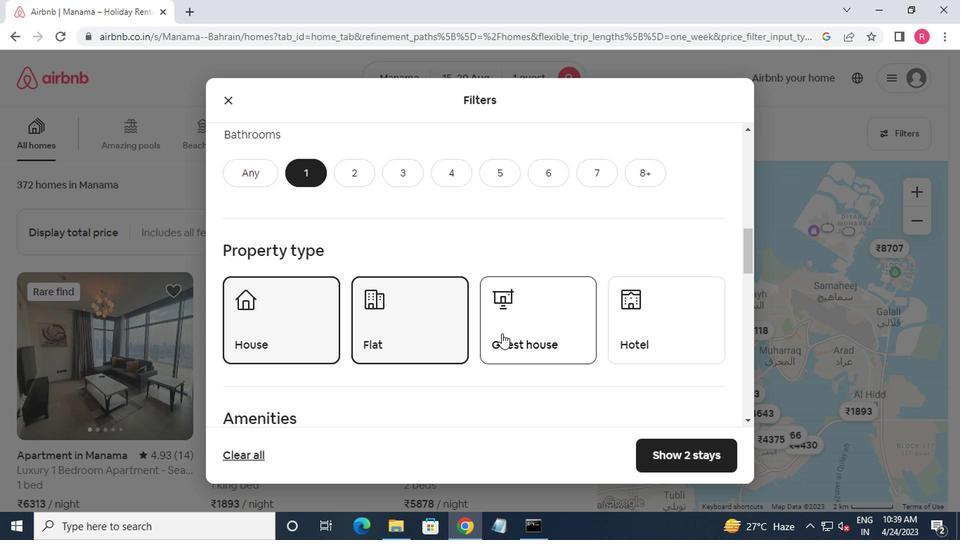 
Action: Mouse pressed left at (507, 335)
Screenshot: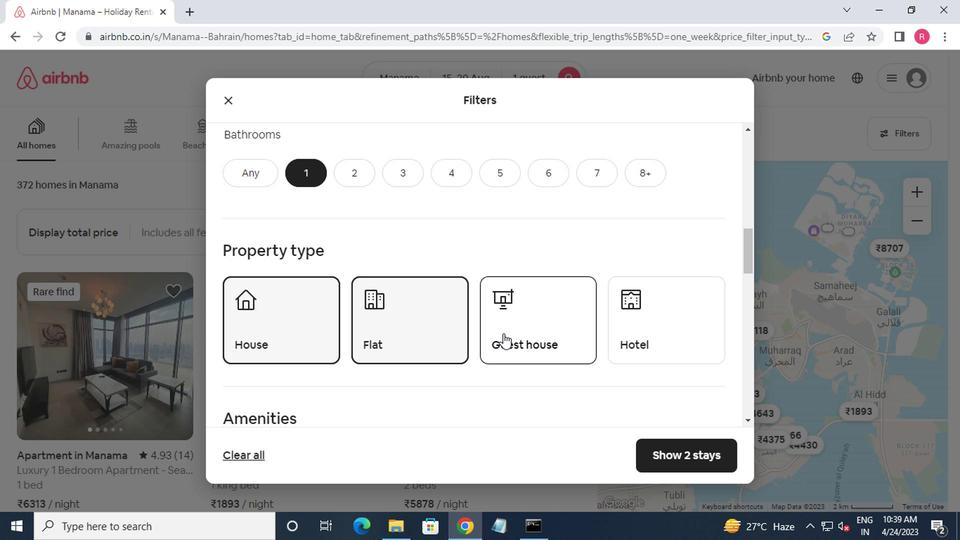 
Action: Mouse moved to (636, 336)
Screenshot: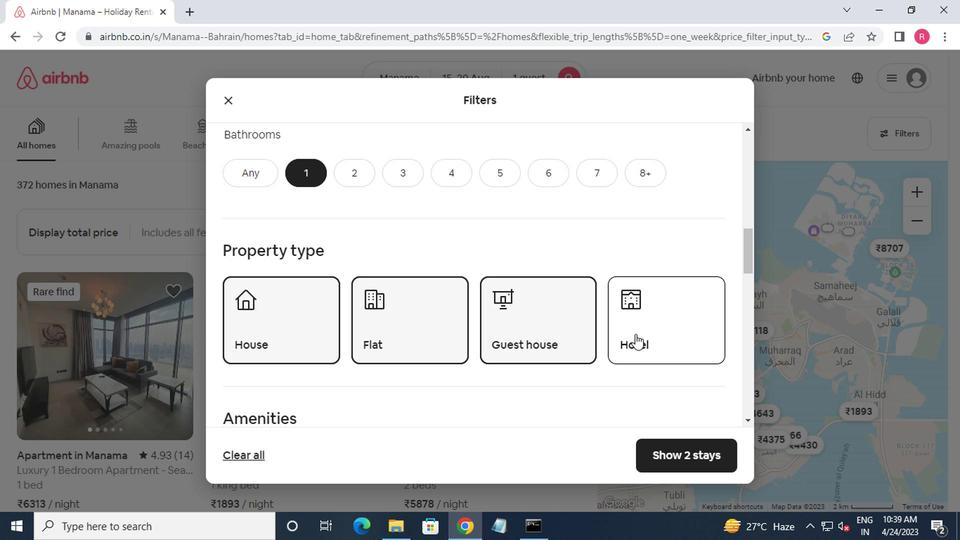
Action: Mouse pressed left at (636, 336)
Screenshot: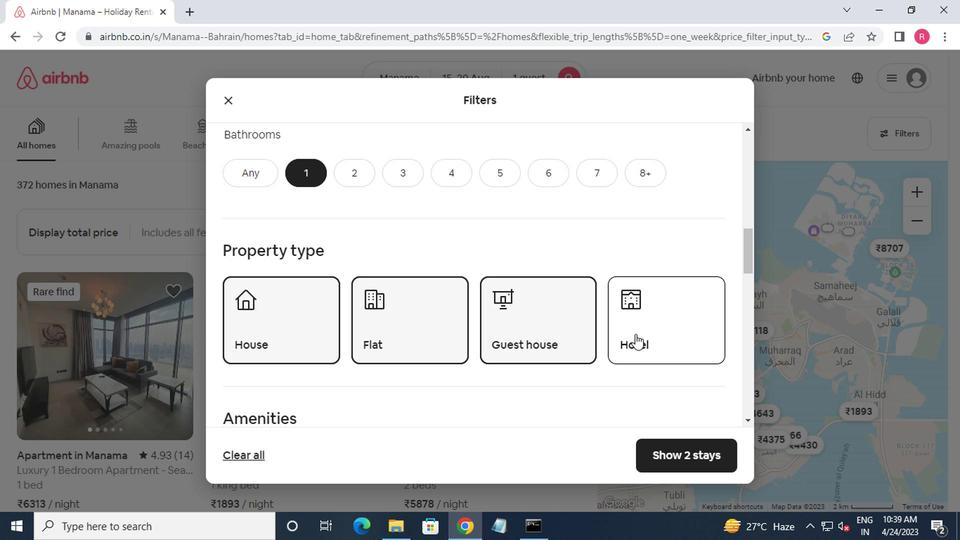 
Action: Mouse moved to (644, 333)
Screenshot: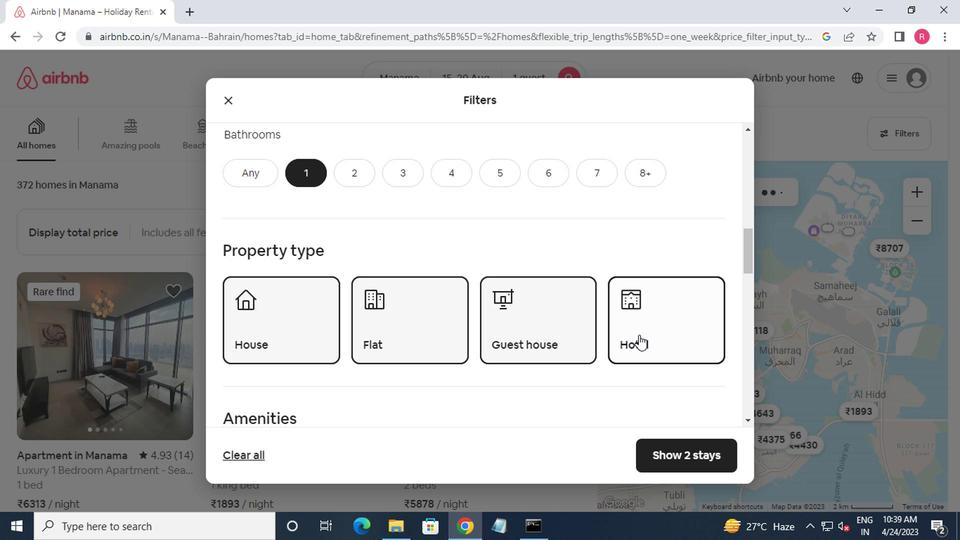 
Action: Mouse scrolled (644, 332) with delta (0, 0)
Screenshot: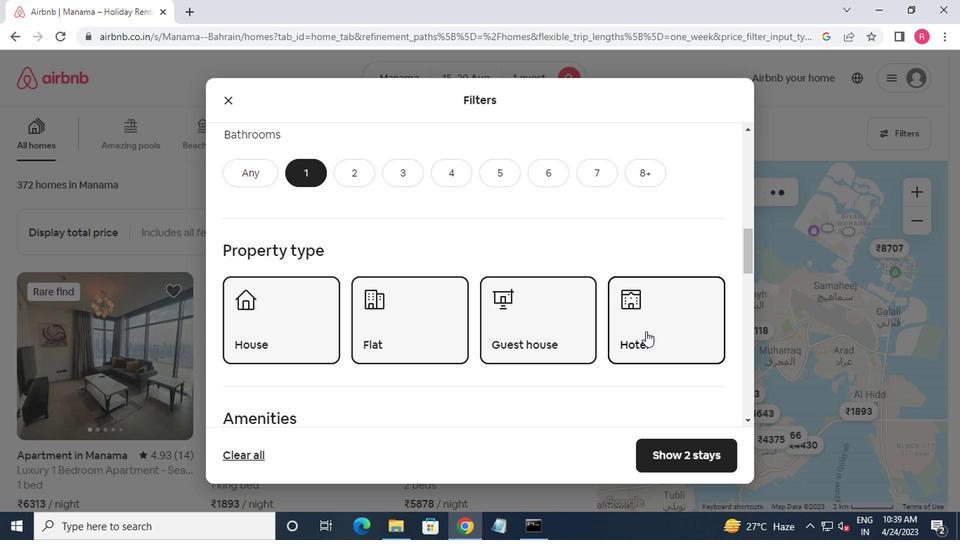 
Action: Mouse scrolled (644, 332) with delta (0, 0)
Screenshot: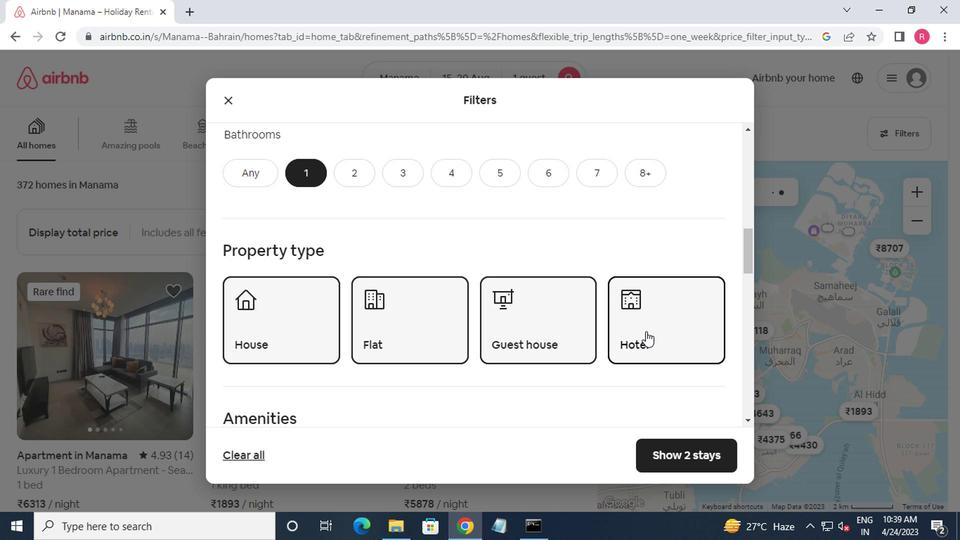 
Action: Mouse scrolled (644, 332) with delta (0, 0)
Screenshot: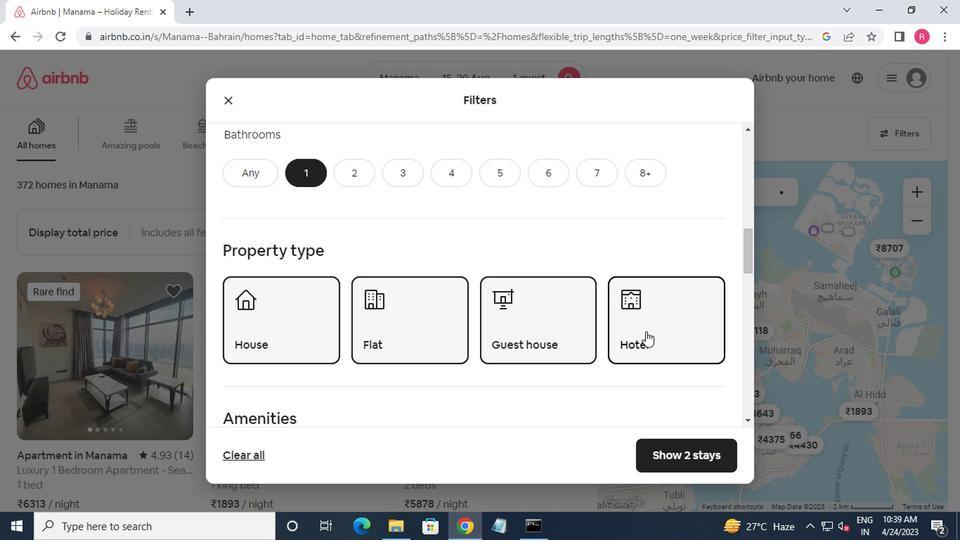 
Action: Mouse scrolled (644, 332) with delta (0, 0)
Screenshot: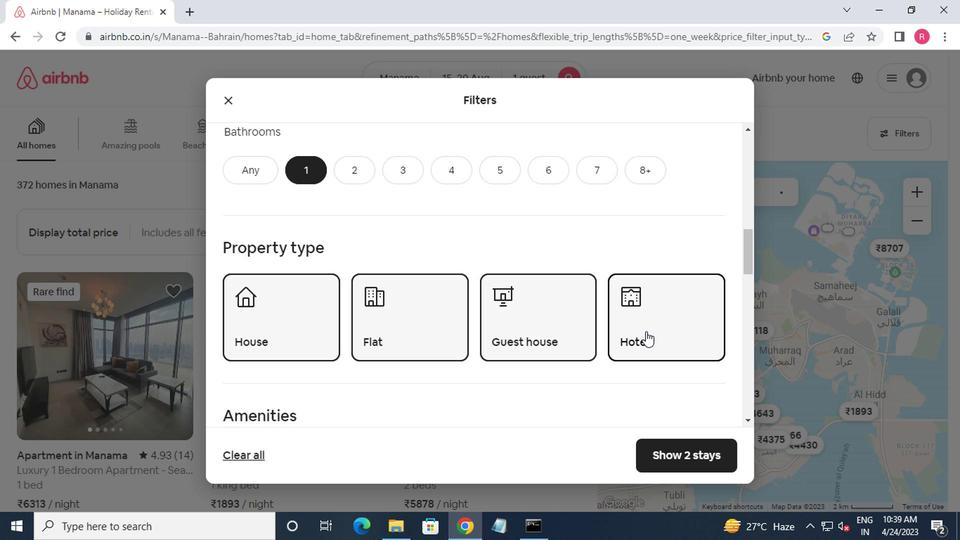 
Action: Mouse scrolled (644, 332) with delta (0, 0)
Screenshot: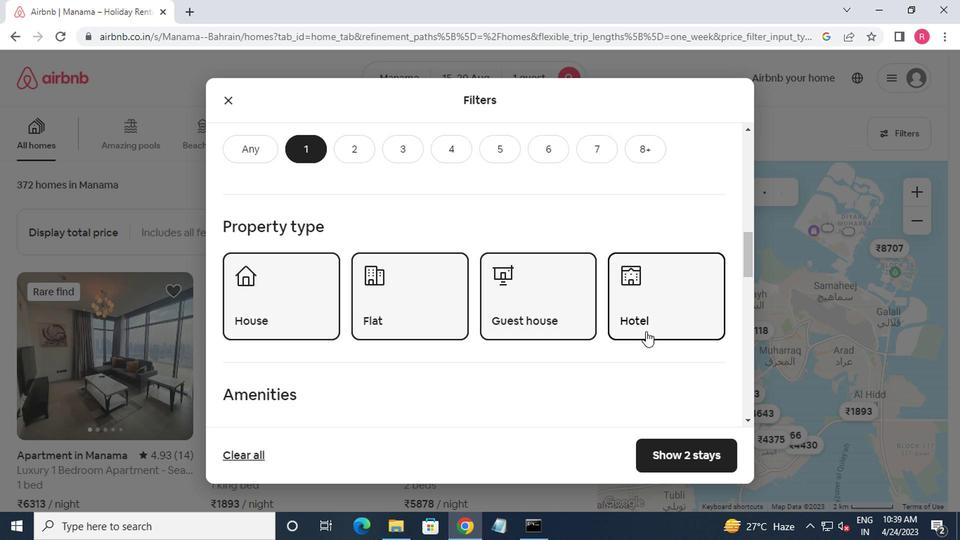 
Action: Mouse moved to (692, 391)
Screenshot: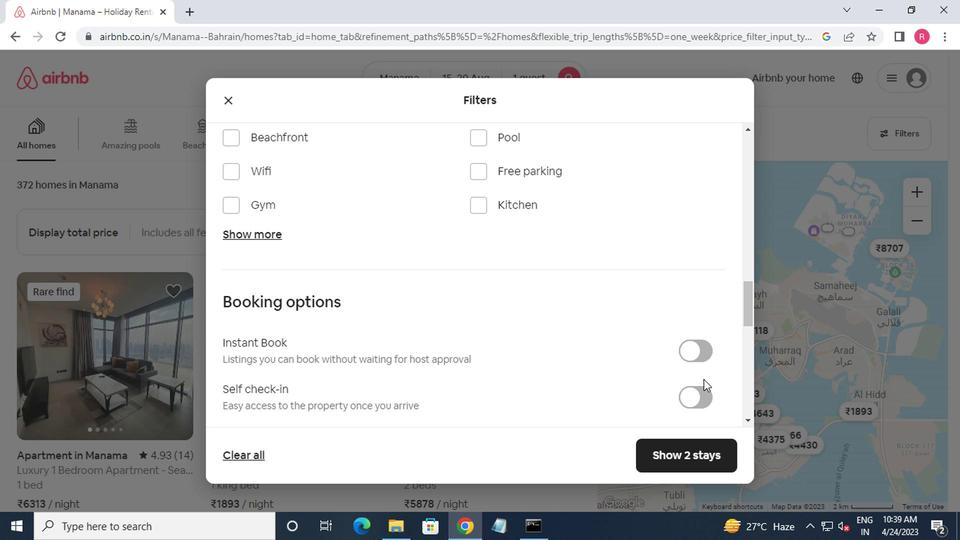 
Action: Mouse pressed left at (692, 391)
Screenshot: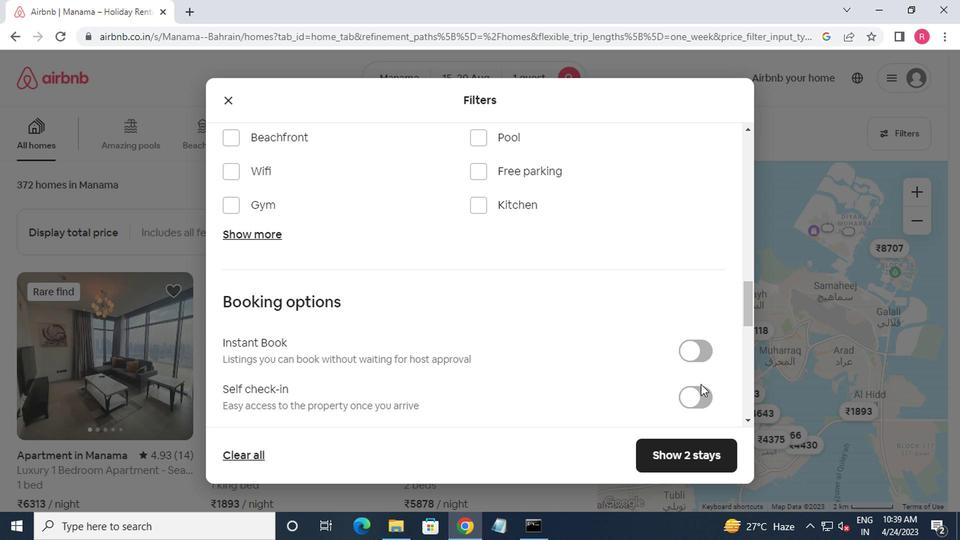 
Action: Mouse moved to (570, 340)
Screenshot: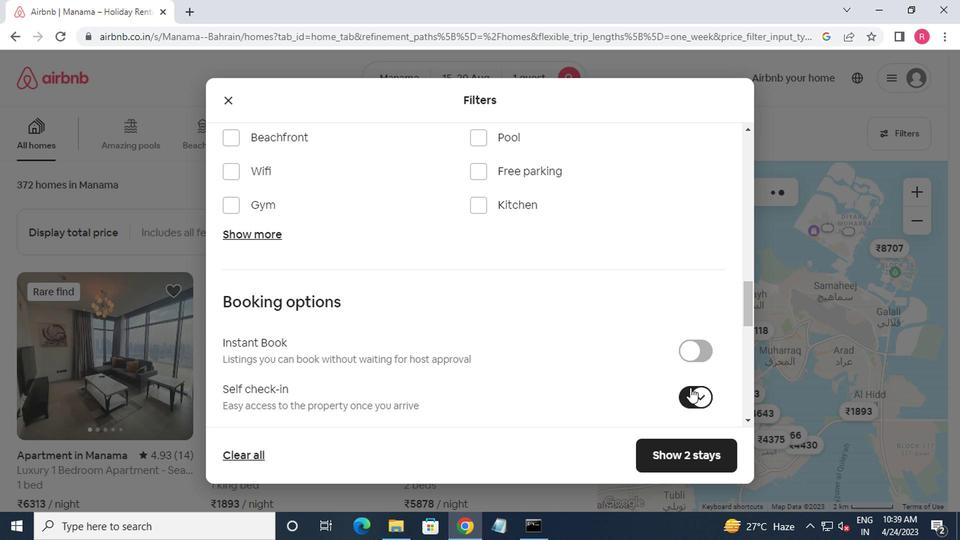 
Action: Mouse scrolled (570, 339) with delta (0, 0)
Screenshot: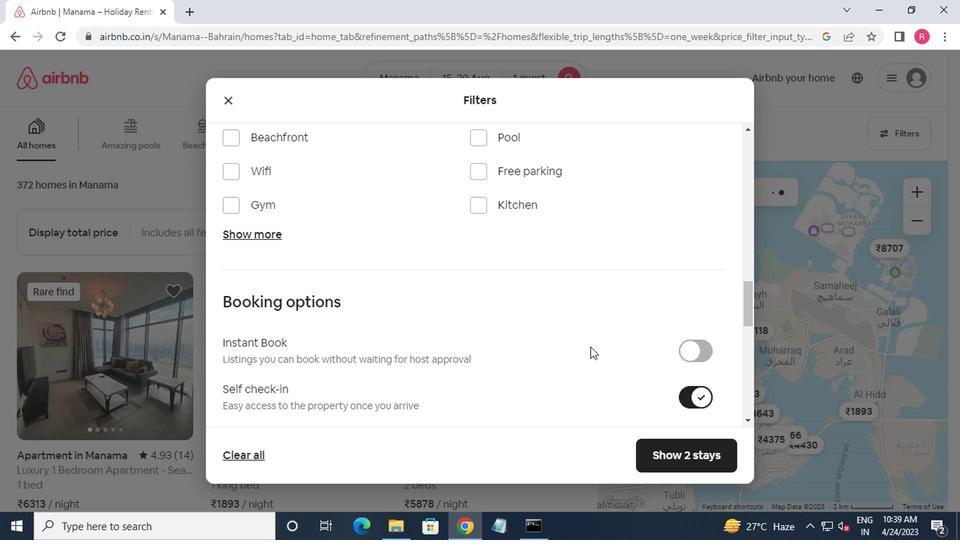
Action: Mouse scrolled (570, 339) with delta (0, 0)
Screenshot: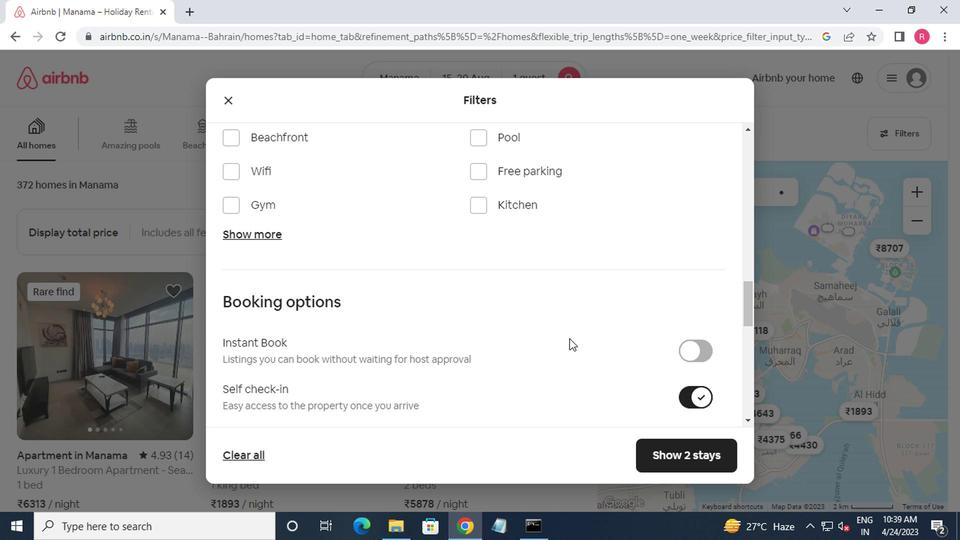 
Action: Mouse scrolled (570, 339) with delta (0, 0)
Screenshot: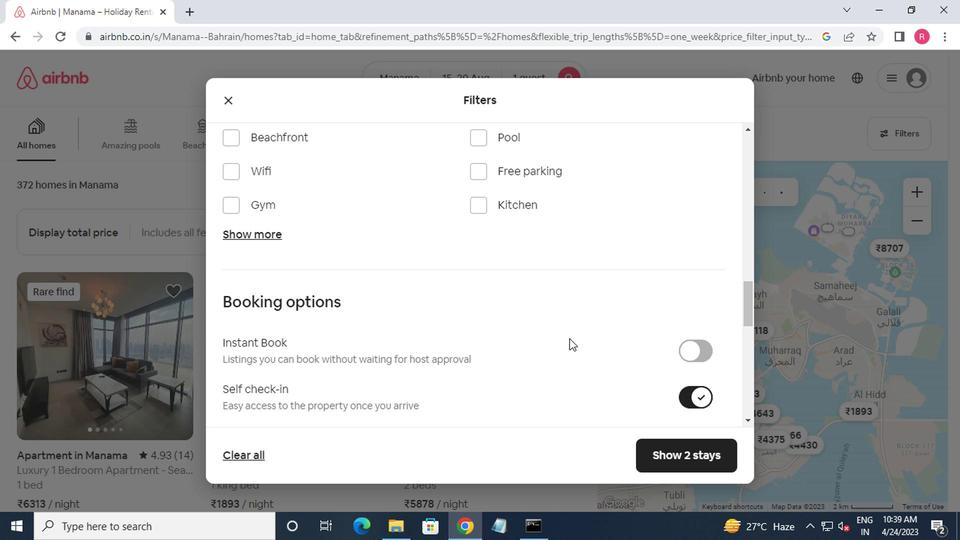 
Action: Mouse scrolled (570, 339) with delta (0, 0)
Screenshot: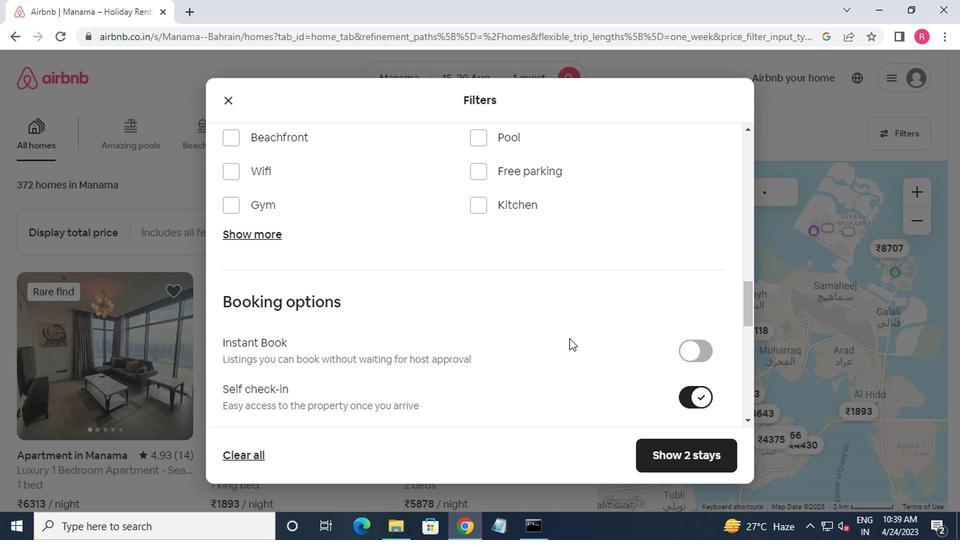 
Action: Mouse scrolled (570, 339) with delta (0, 0)
Screenshot: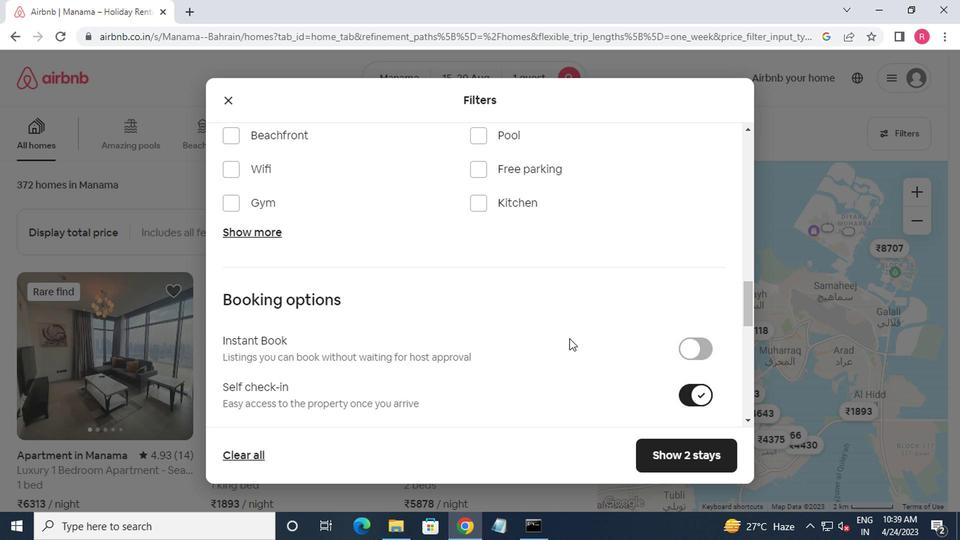 
Action: Mouse moved to (352, 359)
Screenshot: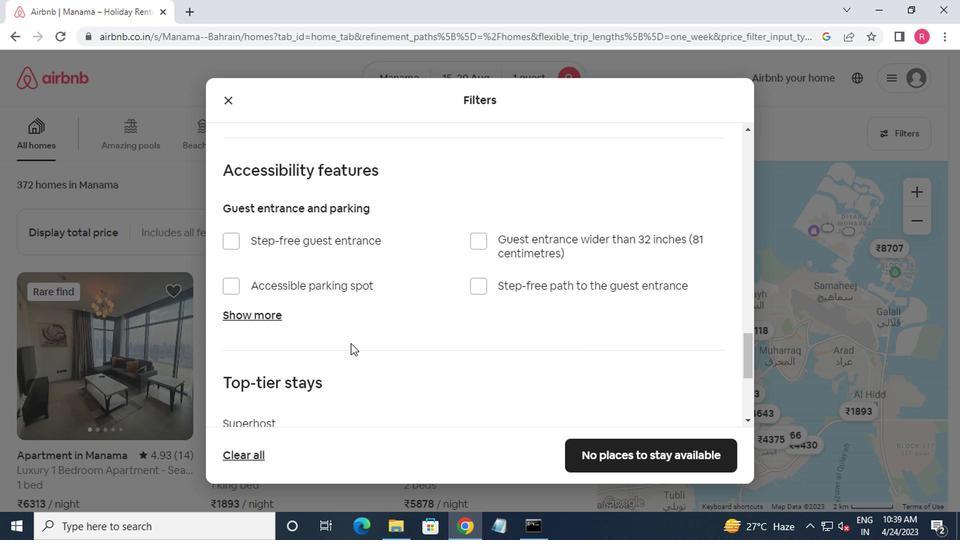 
Action: Mouse scrolled (352, 358) with delta (0, -1)
Screenshot: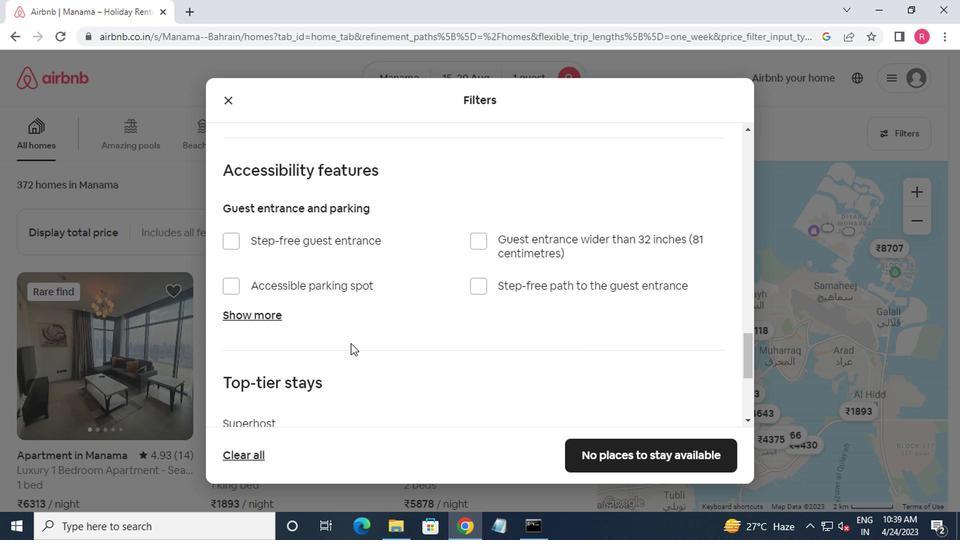 
Action: Mouse moved to (352, 360)
Screenshot: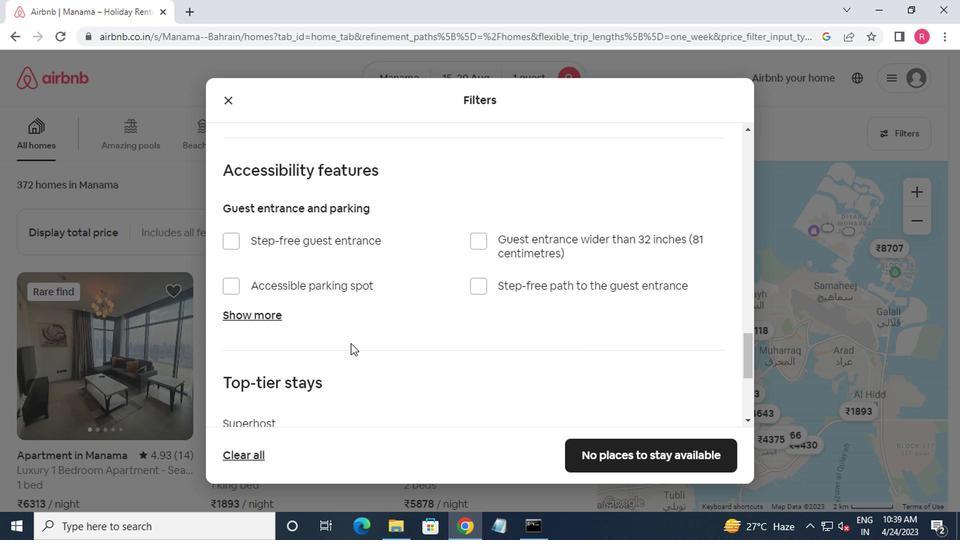 
Action: Mouse scrolled (352, 359) with delta (0, 0)
Screenshot: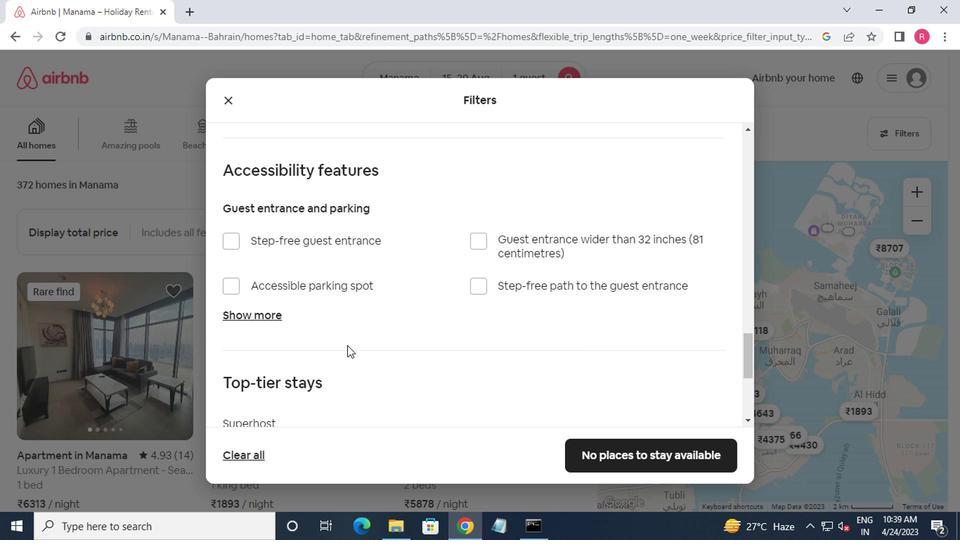 
Action: Mouse scrolled (352, 359) with delta (0, 0)
Screenshot: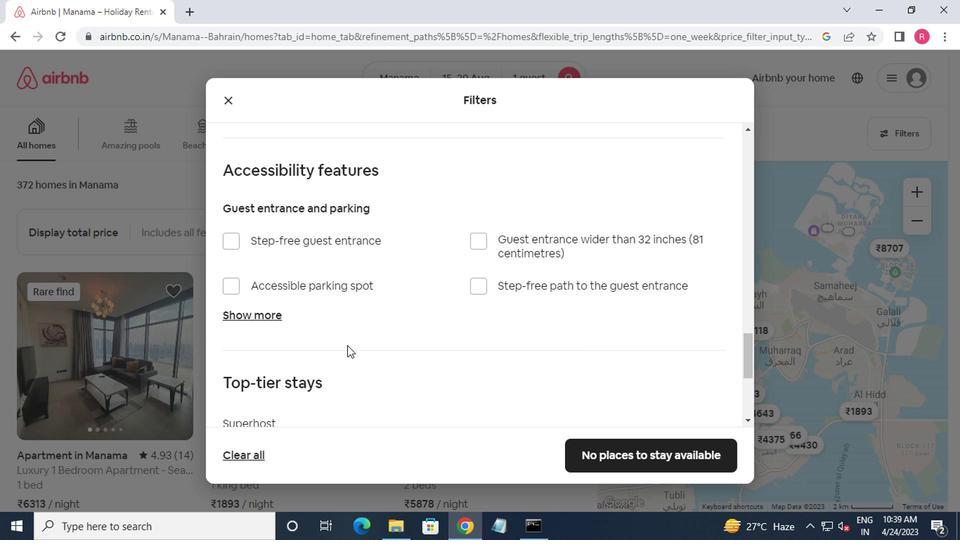 
Action: Mouse scrolled (352, 359) with delta (0, 0)
Screenshot: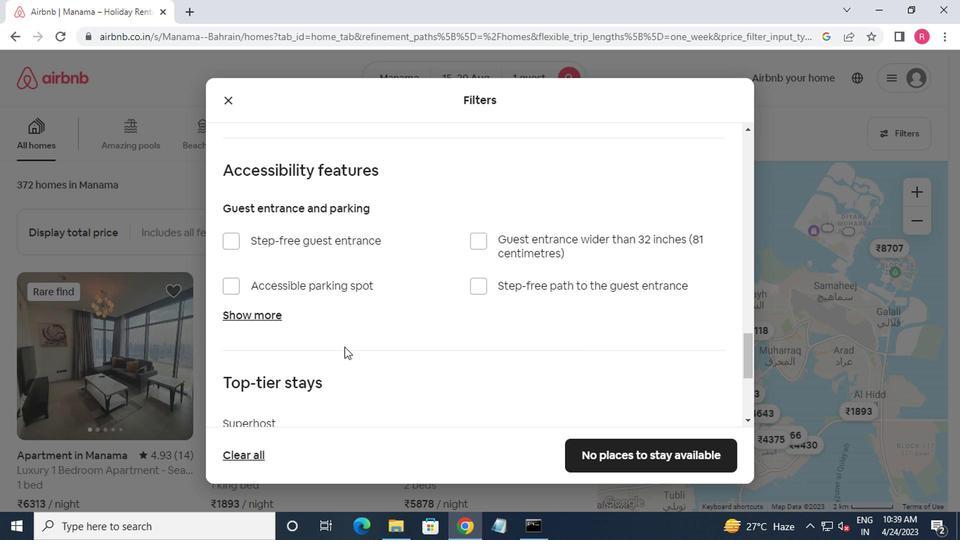 
Action: Mouse moved to (264, 328)
Screenshot: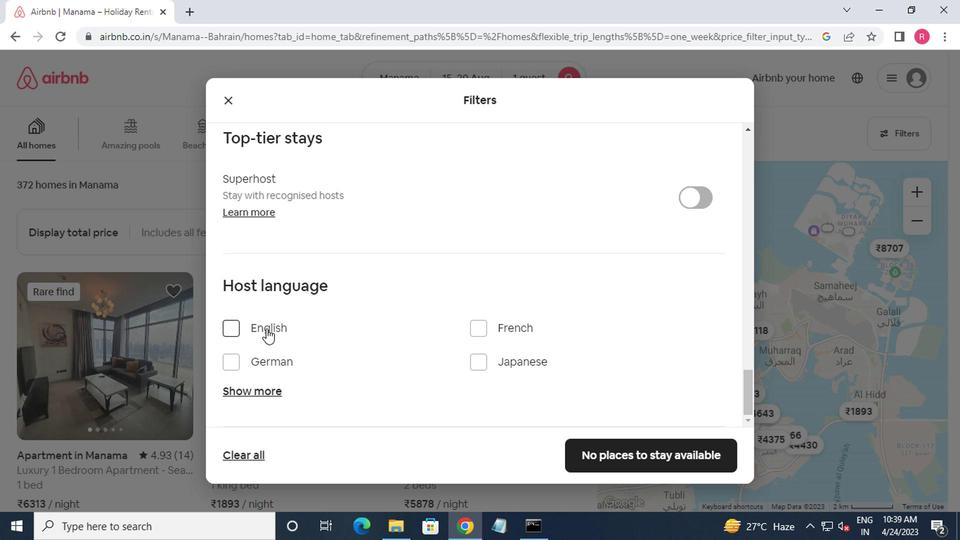
Action: Mouse pressed left at (264, 328)
Screenshot: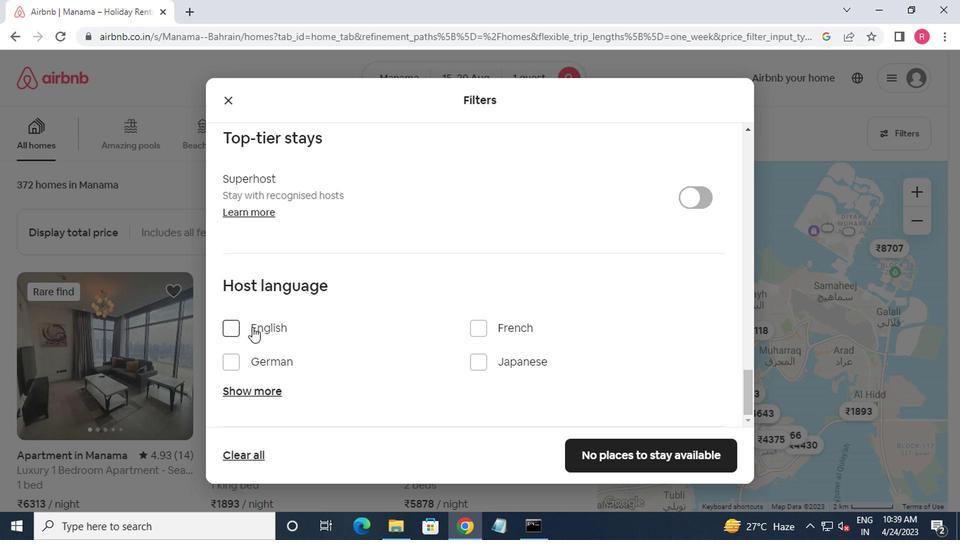 
Action: Mouse moved to (594, 460)
Screenshot: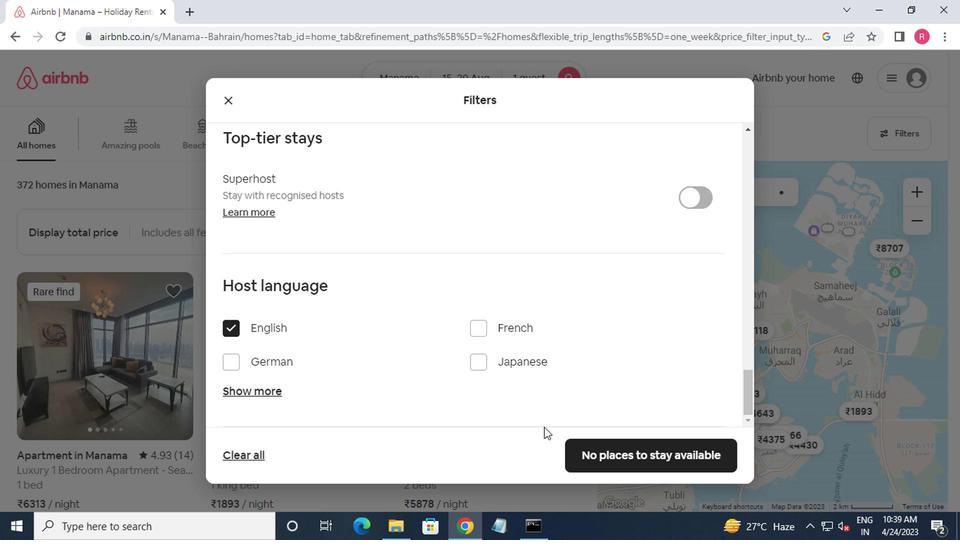
Action: Mouse pressed left at (594, 460)
Screenshot: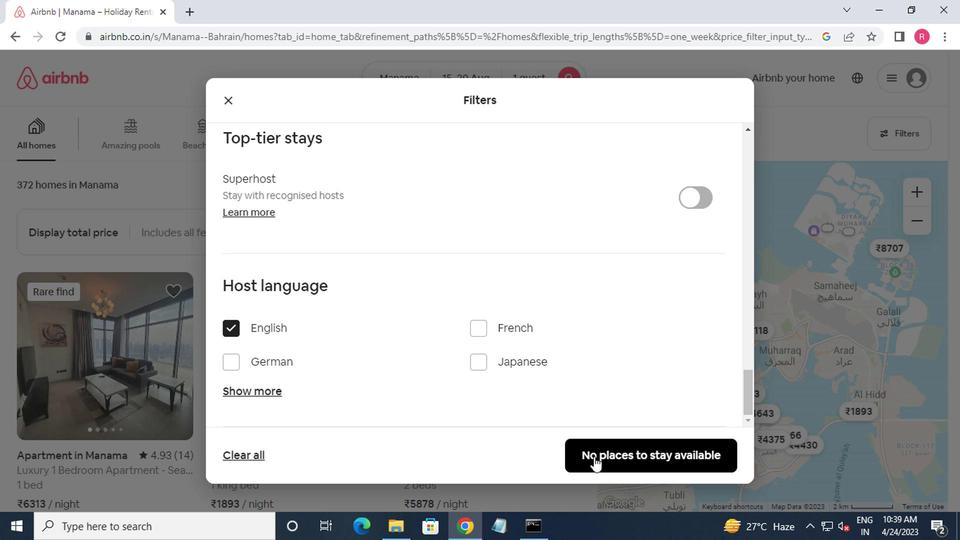 
Action: Mouse moved to (606, 454)
Screenshot: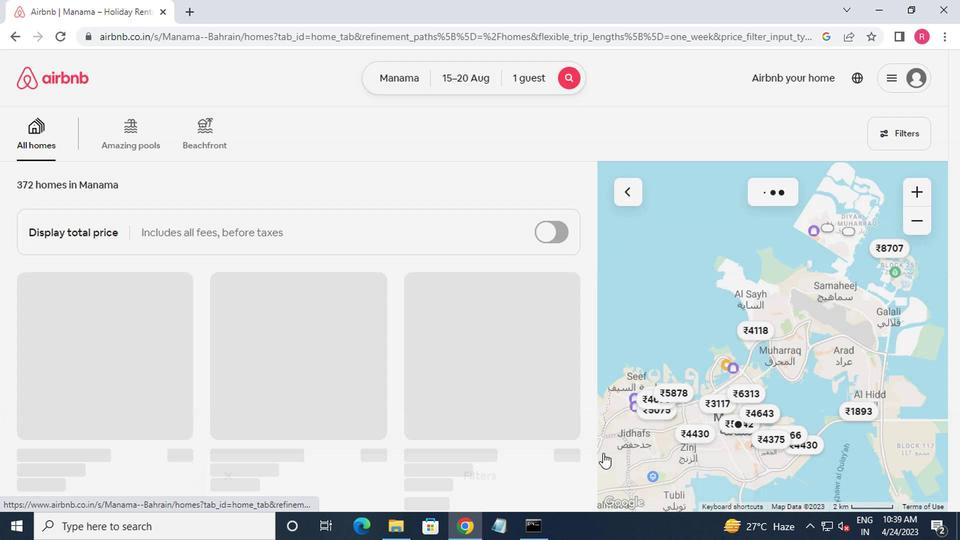 
